 Task: Save favorite listings for townhouses in Portland, Oregon, with a minimum of 3 bedrooms and a garage.
Action: Key pressed p<Key.caps_lock>ORTLAND
Screenshot: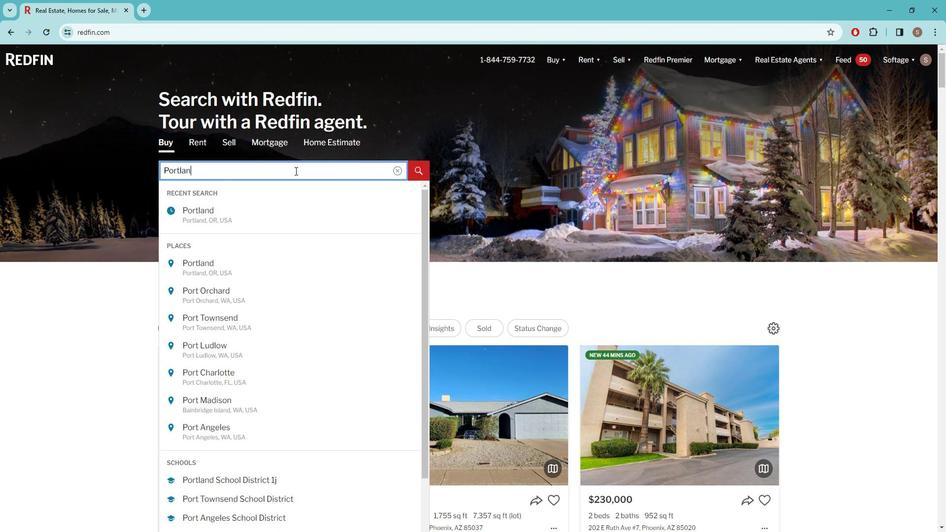 
Action: Mouse moved to (233, 217)
Screenshot: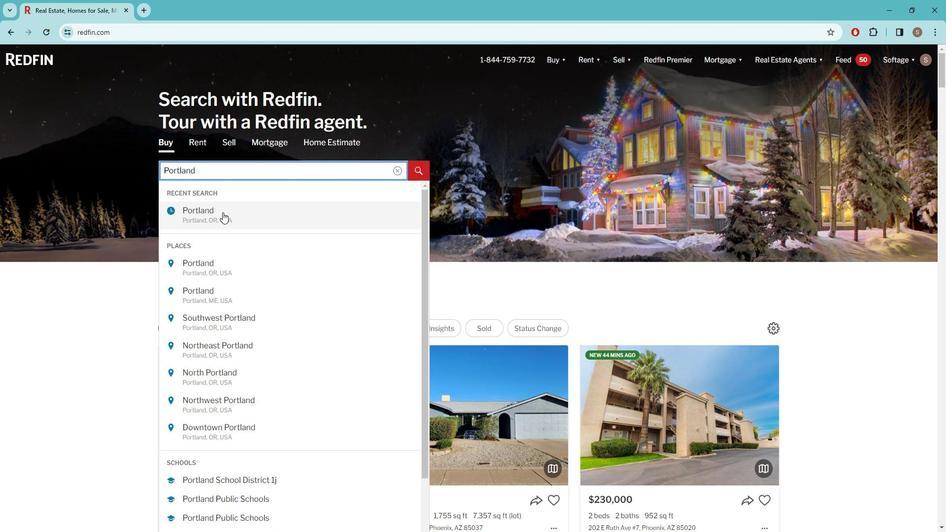 
Action: Mouse pressed left at (233, 217)
Screenshot: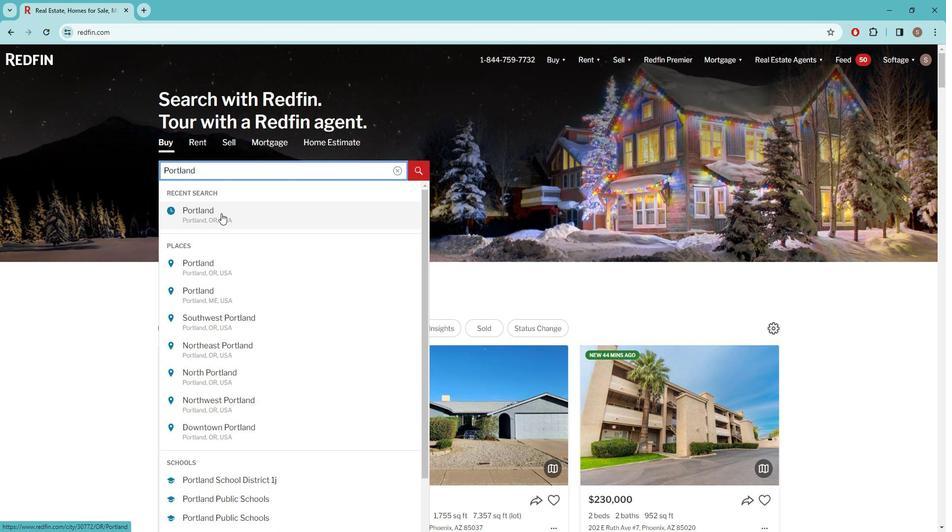 
Action: Mouse moved to (839, 130)
Screenshot: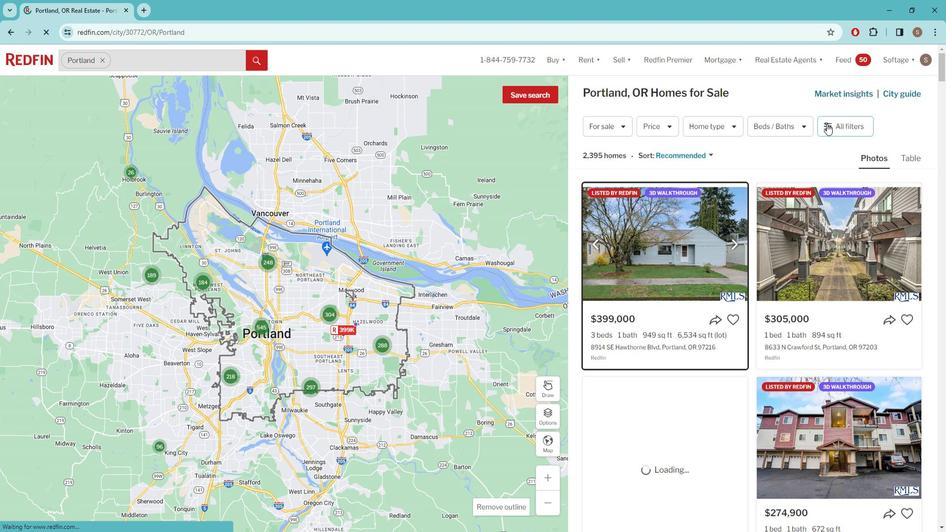 
Action: Mouse pressed left at (839, 130)
Screenshot: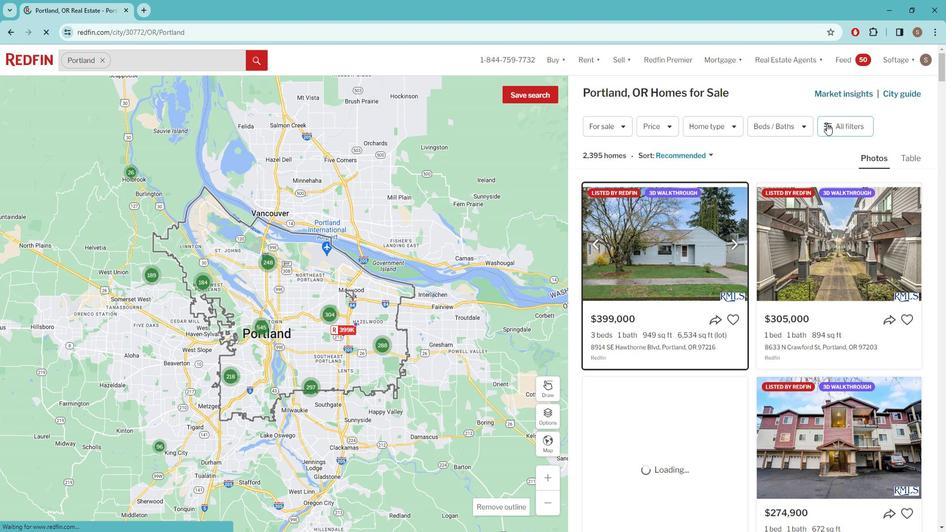 
Action: Mouse pressed left at (839, 130)
Screenshot: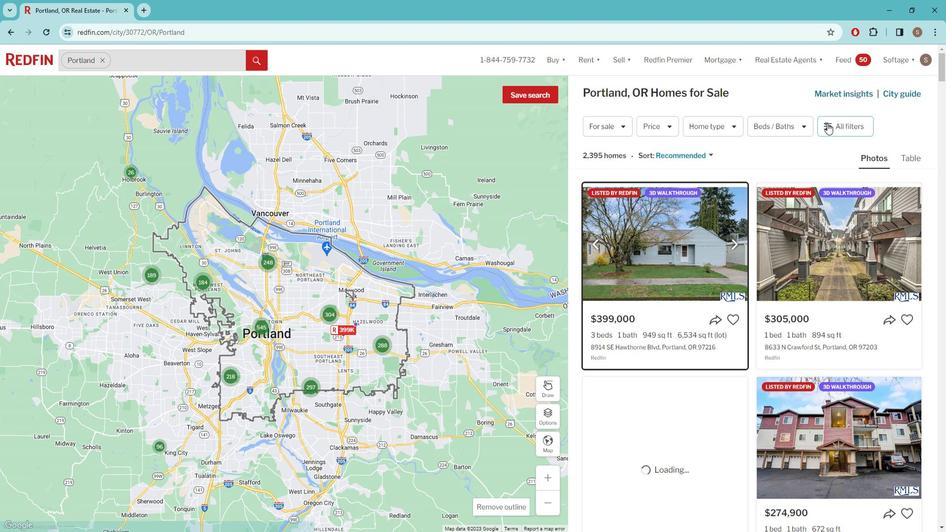 
Action: Mouse moved to (843, 131)
Screenshot: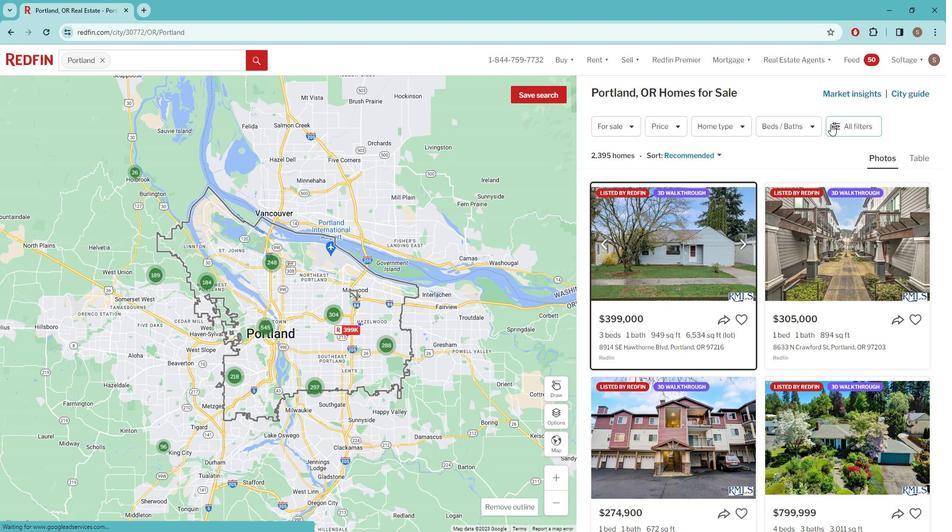 
Action: Mouse pressed left at (843, 131)
Screenshot: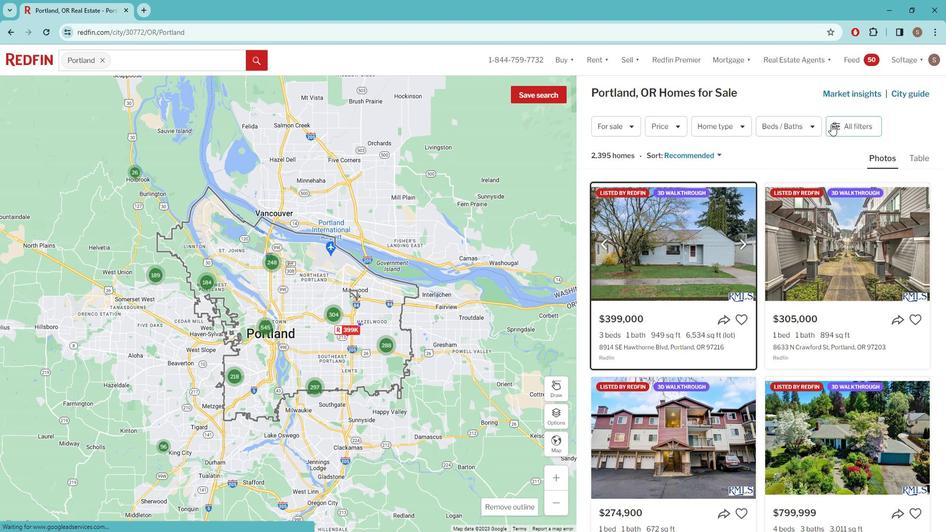 
Action: Mouse moved to (849, 134)
Screenshot: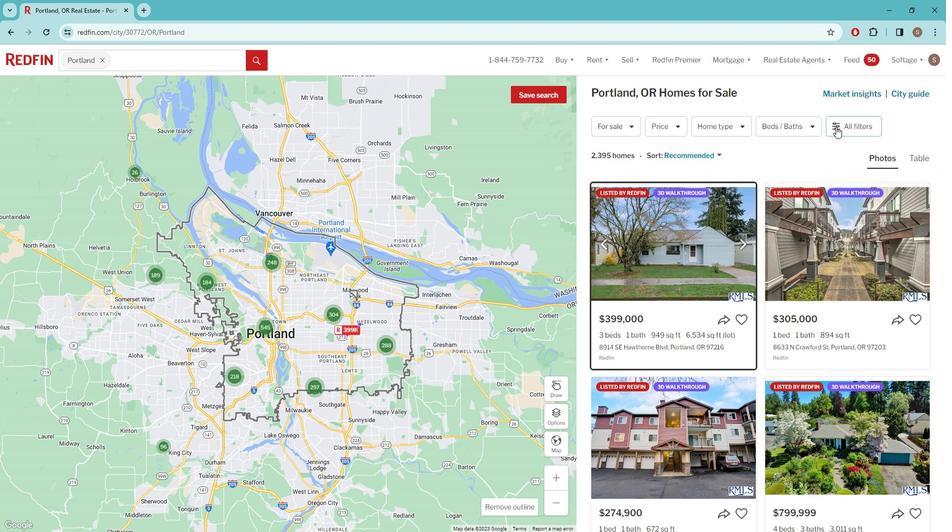 
Action: Mouse pressed left at (849, 134)
Screenshot: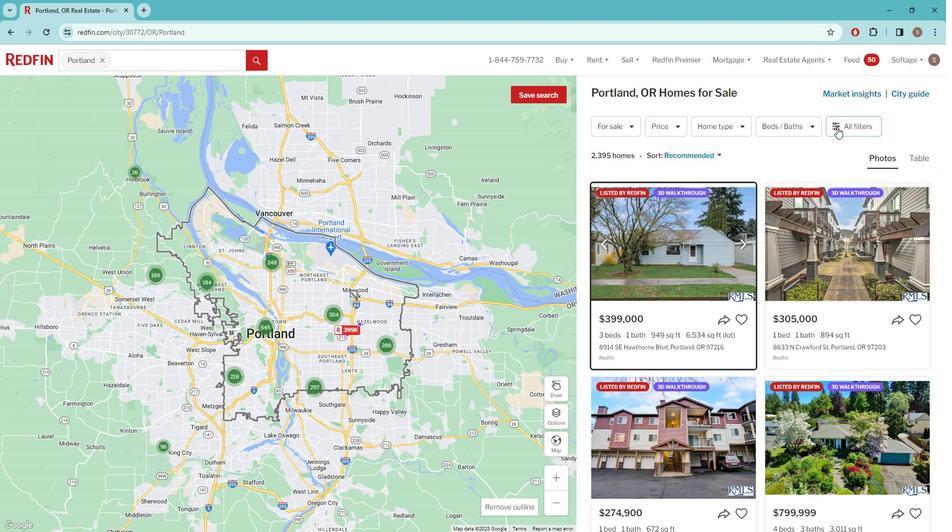 
Action: Mouse moved to (813, 176)
Screenshot: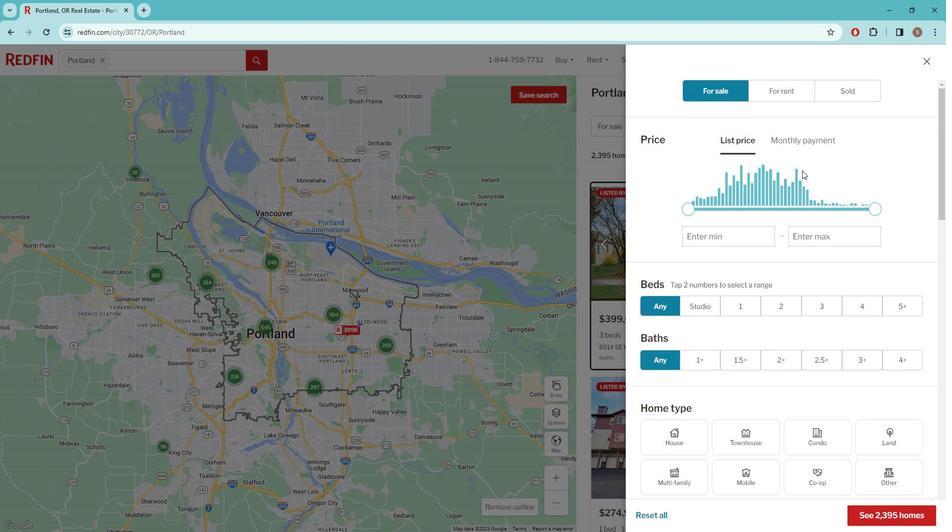 
Action: Mouse scrolled (813, 175) with delta (0, 0)
Screenshot: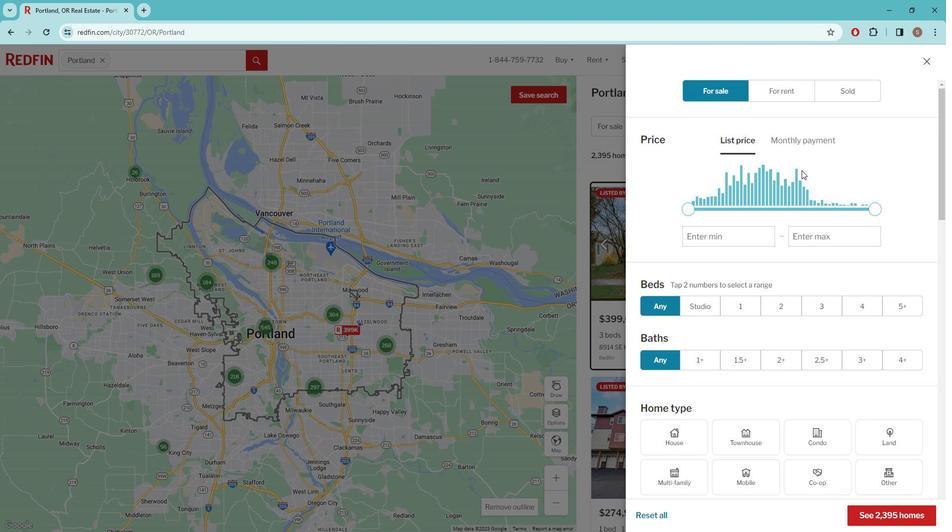 
Action: Mouse moved to (834, 253)
Screenshot: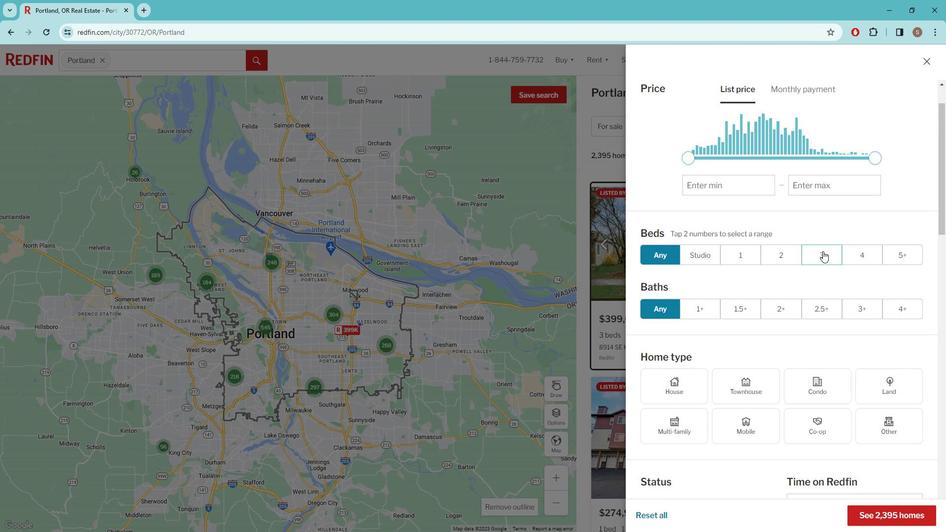 
Action: Mouse pressed left at (834, 253)
Screenshot: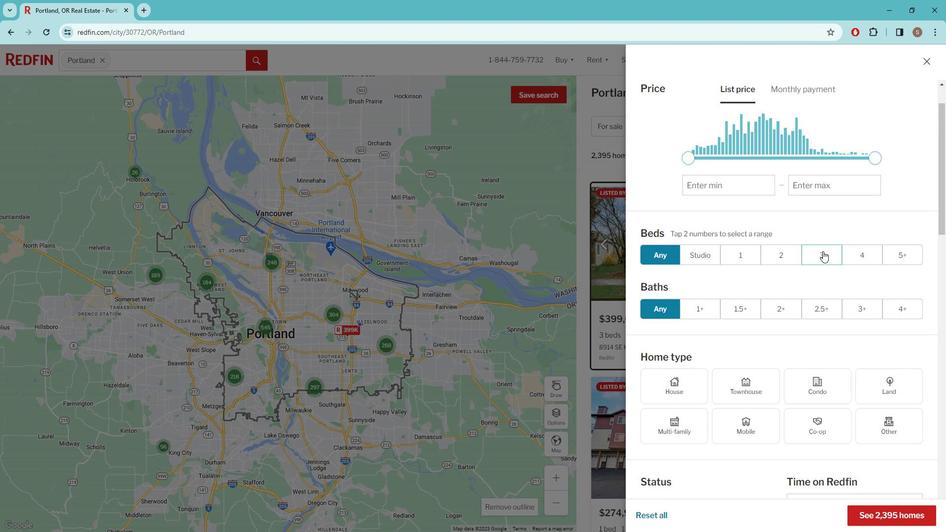 
Action: Mouse pressed left at (834, 253)
Screenshot: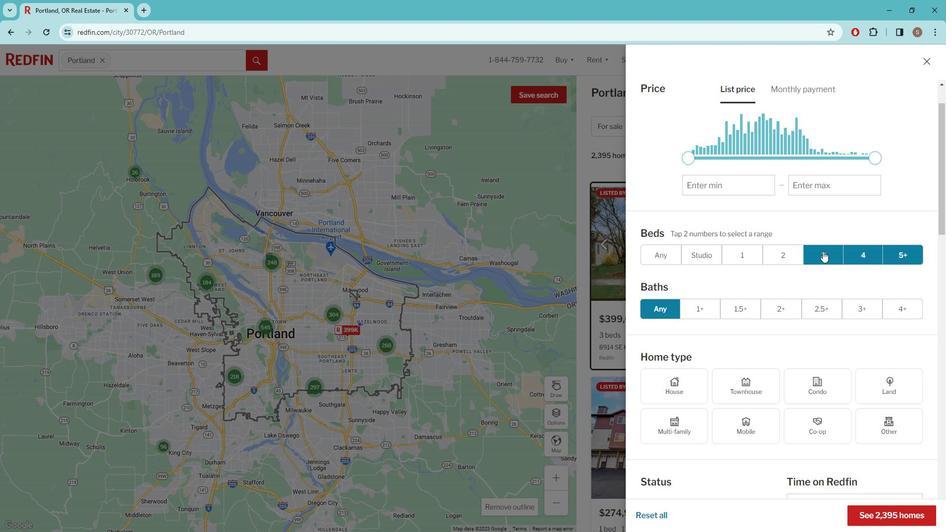 
Action: Mouse scrolled (834, 253) with delta (0, 0)
Screenshot: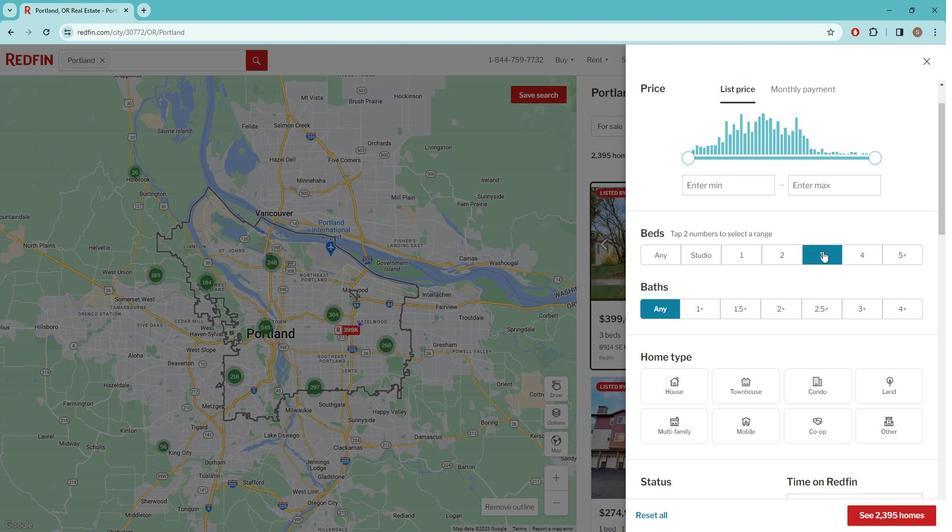 
Action: Mouse moved to (745, 327)
Screenshot: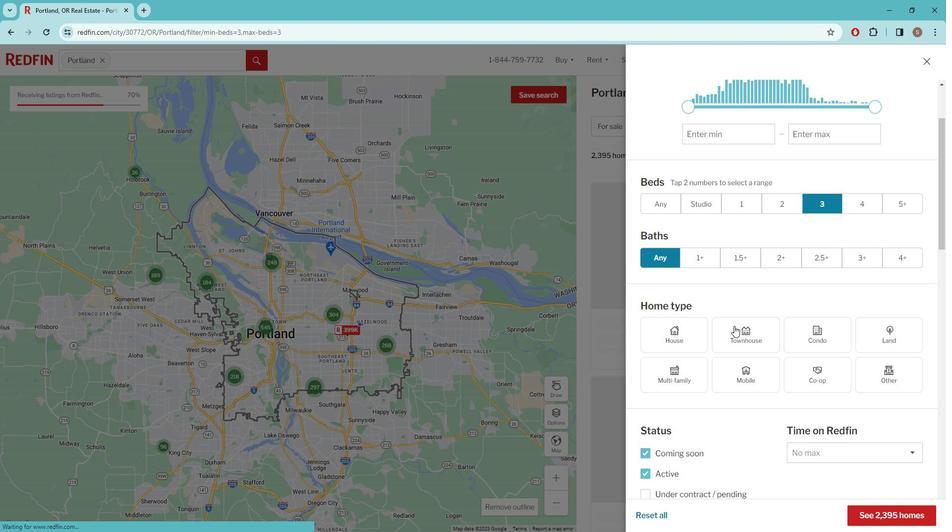 
Action: Mouse pressed left at (745, 327)
Screenshot: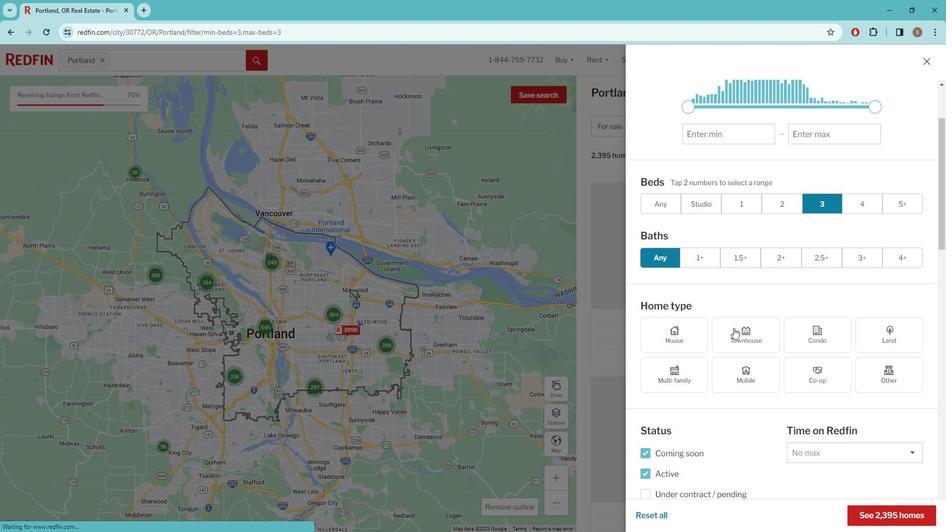 
Action: Mouse moved to (745, 325)
Screenshot: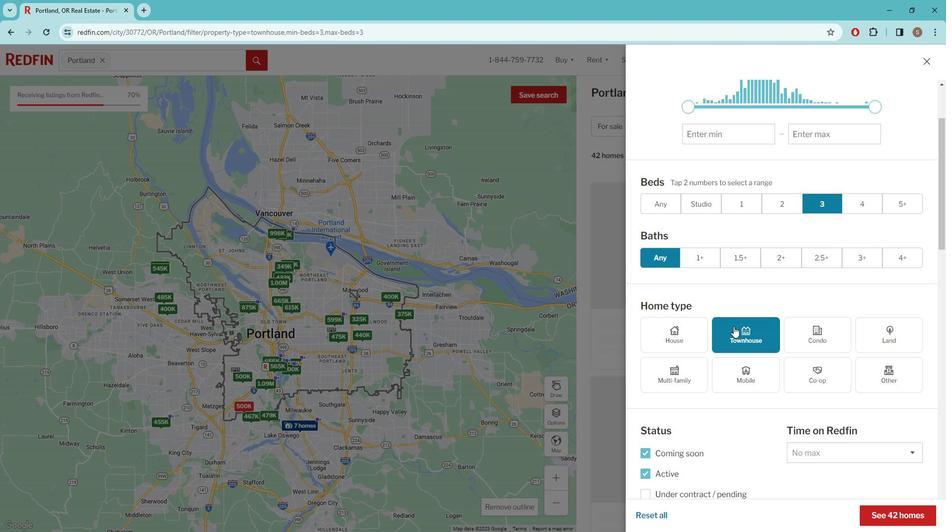 
Action: Mouse scrolled (745, 325) with delta (0, 0)
Screenshot: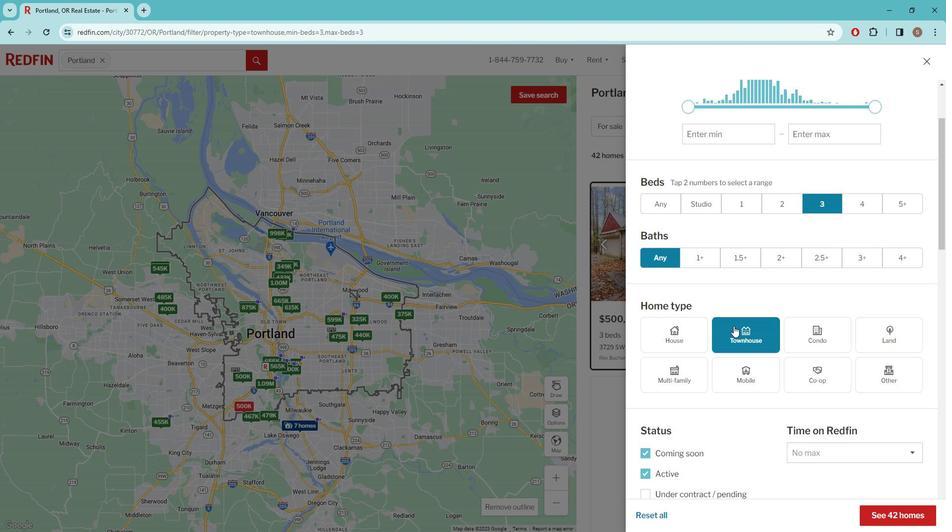 
Action: Mouse moved to (745, 316)
Screenshot: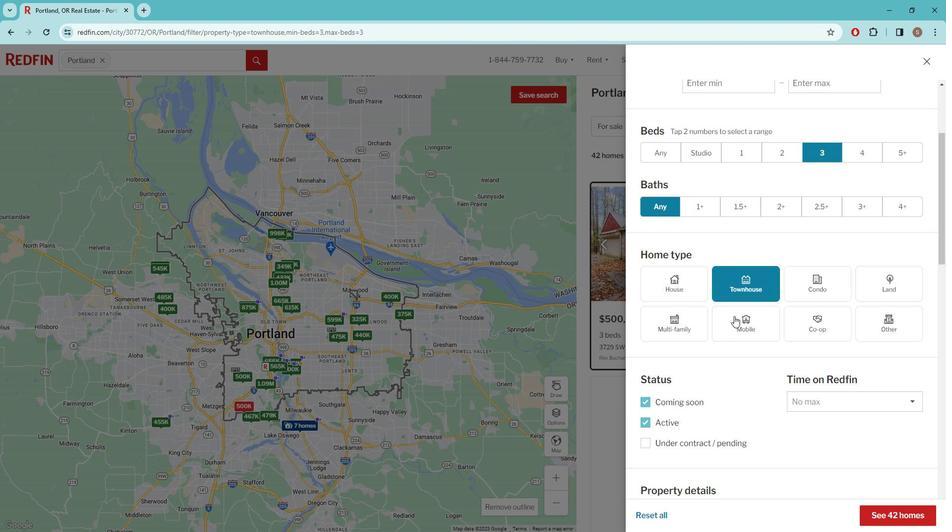 
Action: Mouse scrolled (745, 315) with delta (0, 0)
Screenshot: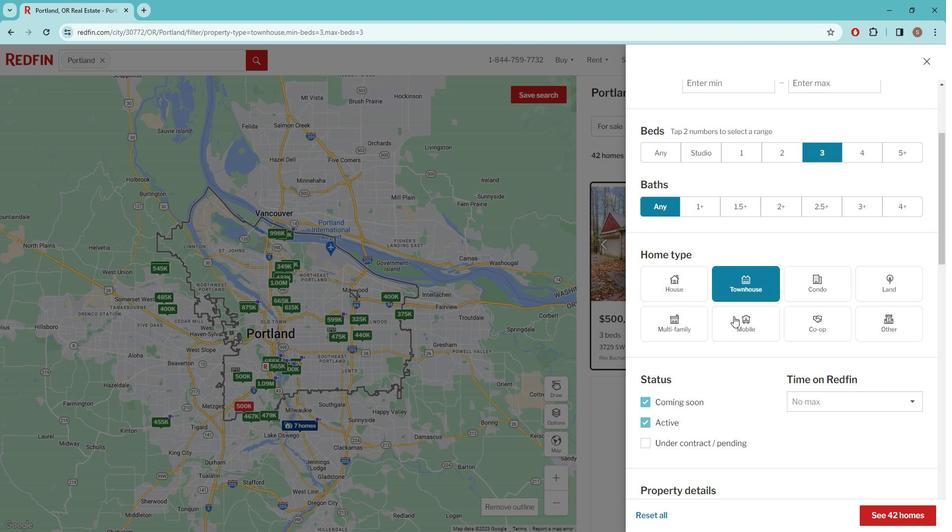
Action: Mouse moved to (744, 315)
Screenshot: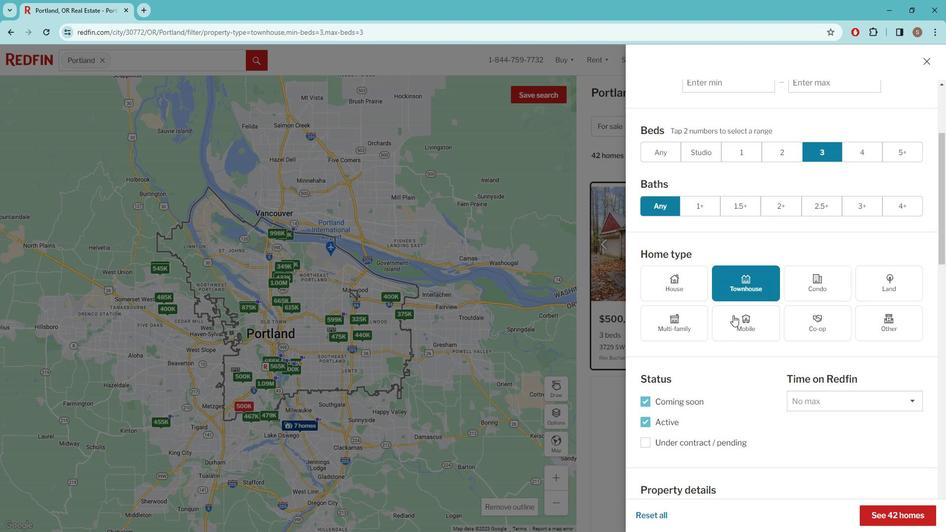 
Action: Mouse scrolled (744, 314) with delta (0, 0)
Screenshot: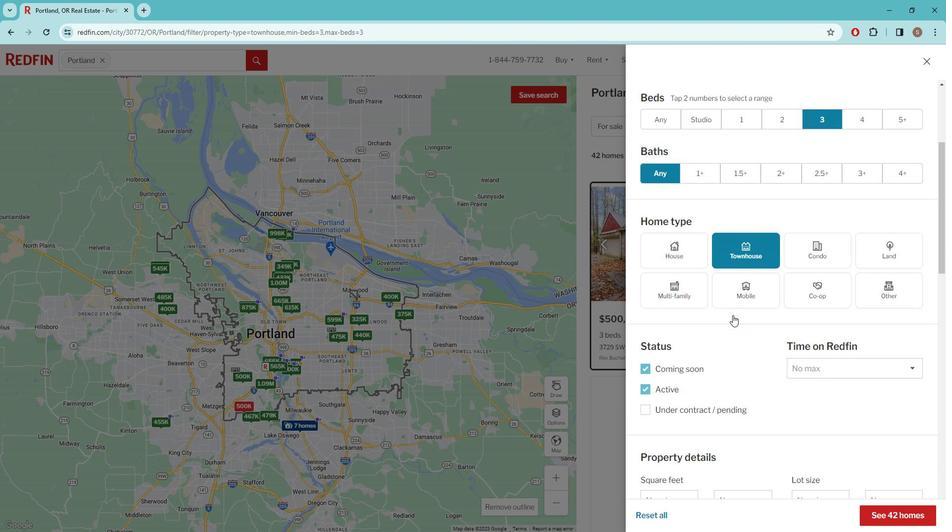 
Action: Mouse moved to (738, 312)
Screenshot: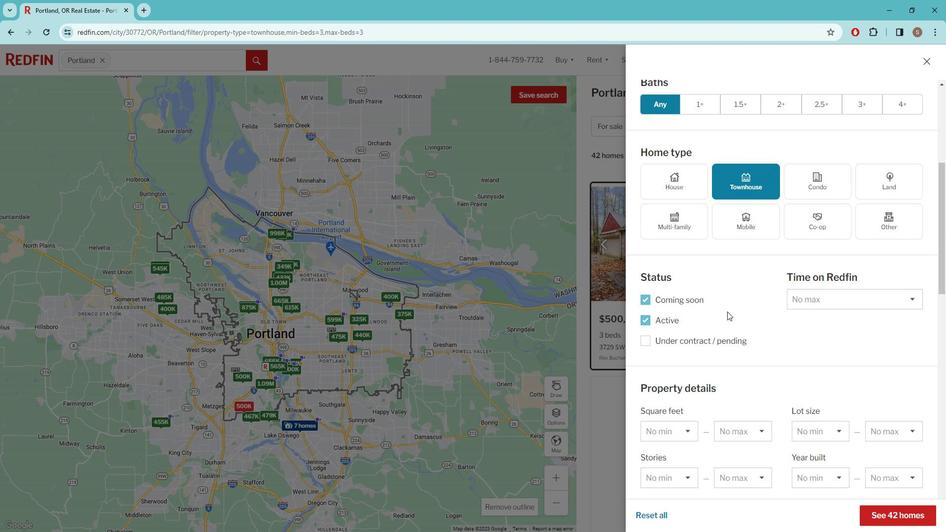 
Action: Mouse scrolled (738, 311) with delta (0, 0)
Screenshot: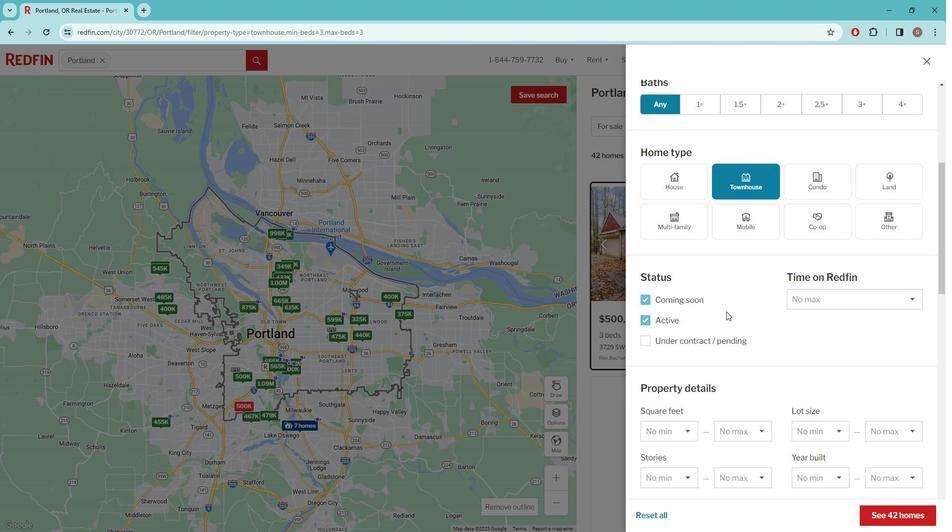 
Action: Mouse moved to (732, 311)
Screenshot: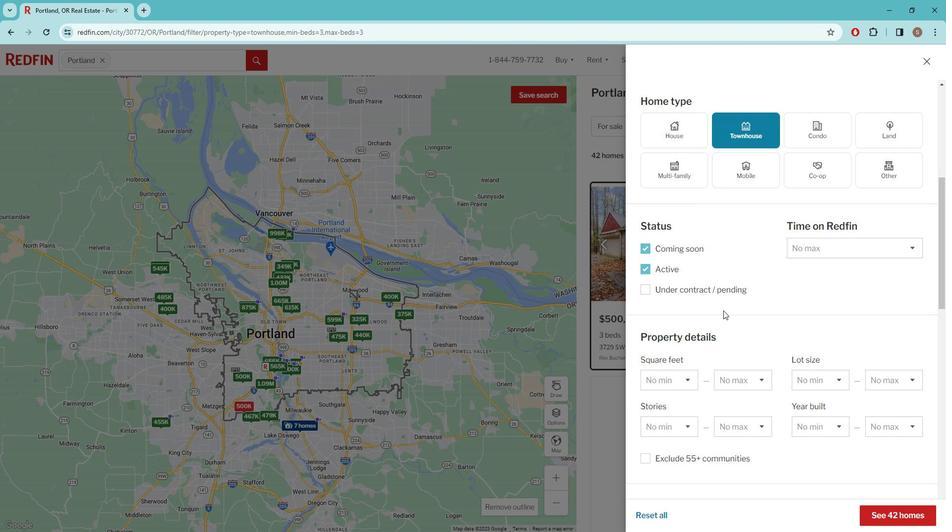 
Action: Mouse scrolled (732, 310) with delta (0, 0)
Screenshot: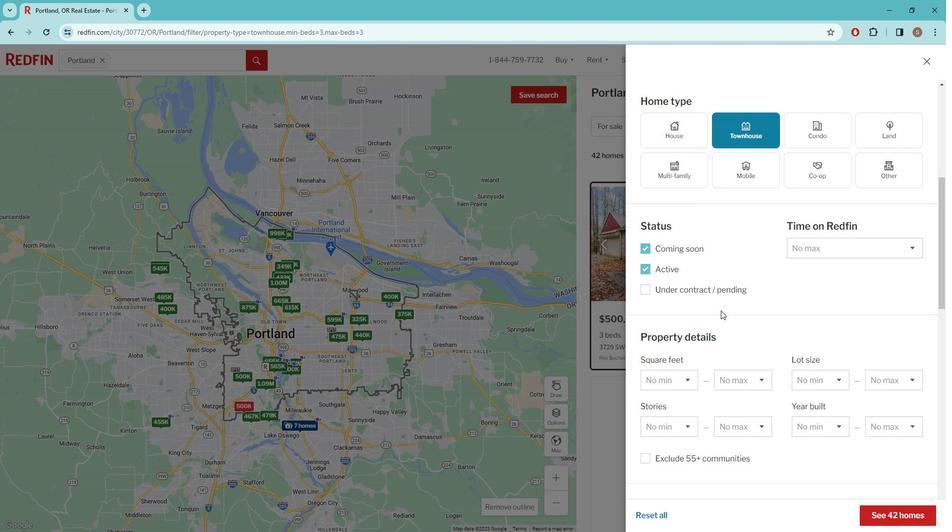 
Action: Mouse moved to (730, 311)
Screenshot: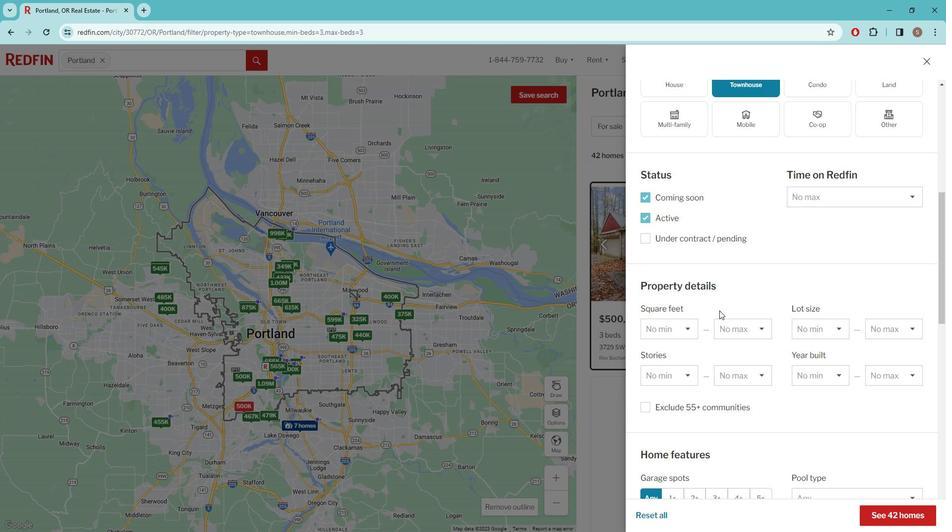 
Action: Mouse scrolled (730, 311) with delta (0, 0)
Screenshot: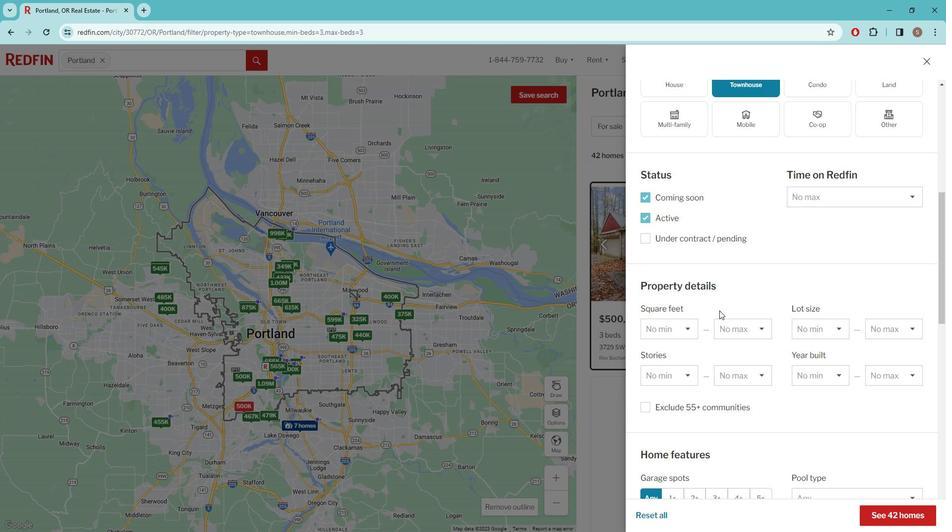 
Action: Mouse moved to (723, 313)
Screenshot: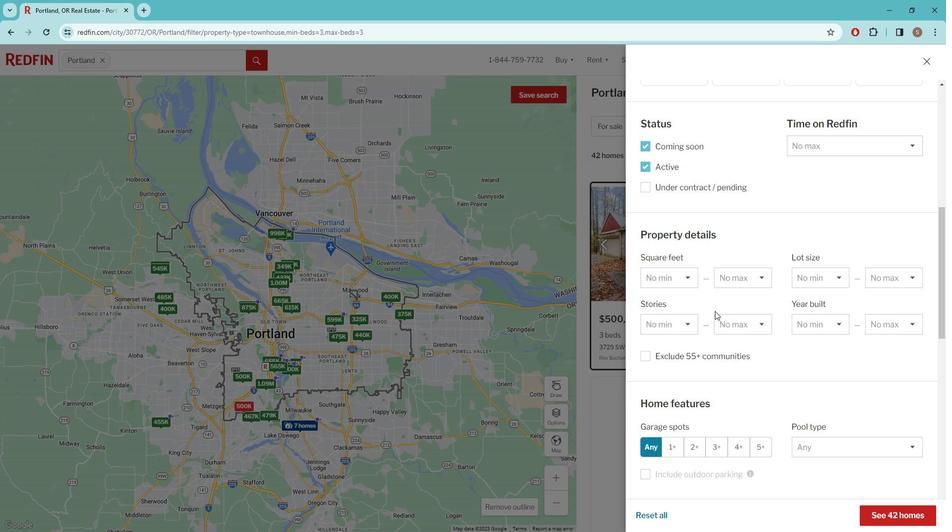 
Action: Mouse scrolled (723, 312) with delta (0, 0)
Screenshot: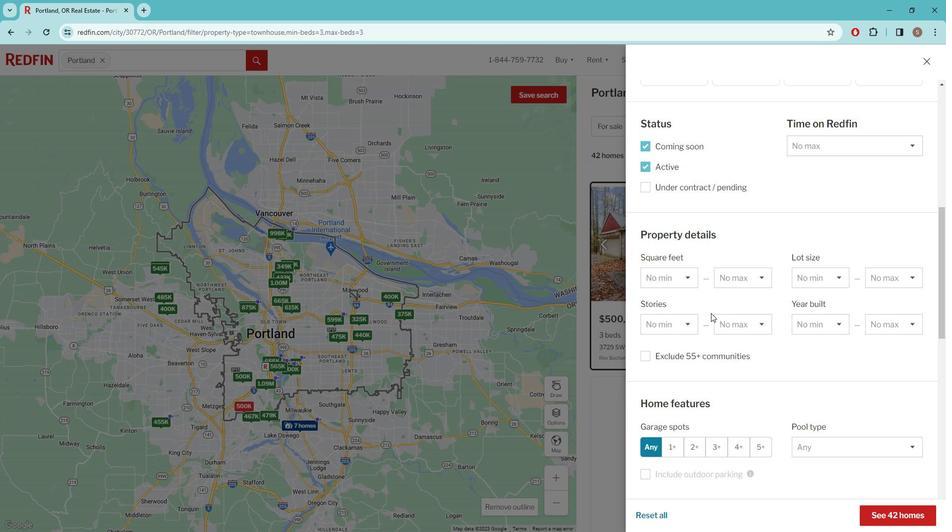 
Action: Mouse moved to (721, 313)
Screenshot: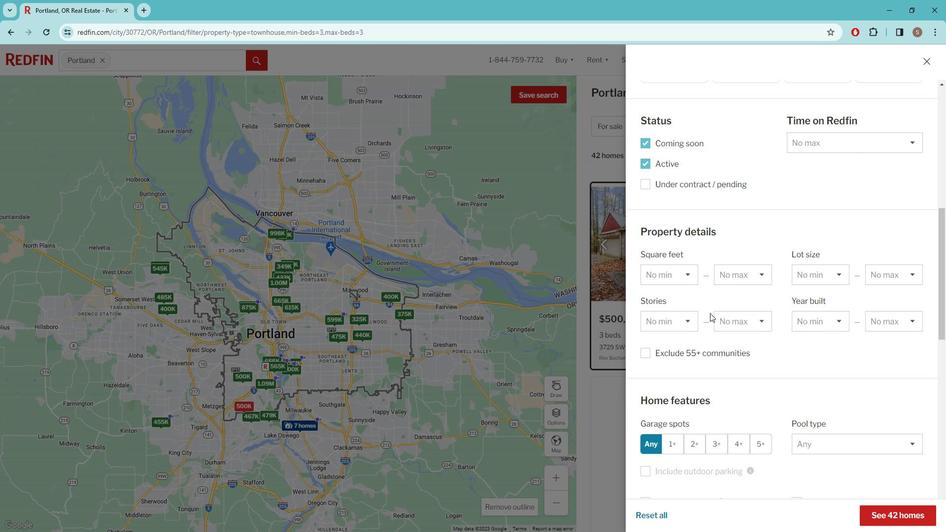 
Action: Mouse scrolled (721, 312) with delta (0, 0)
Screenshot: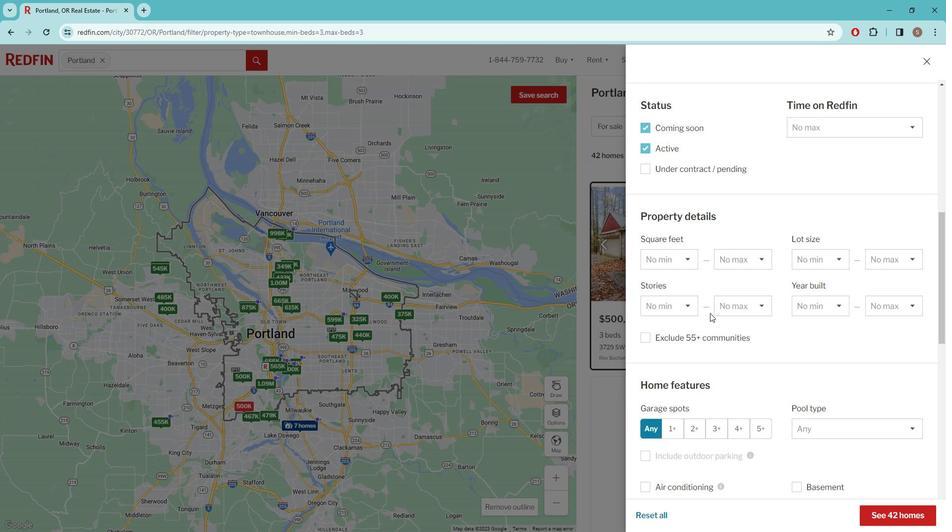
Action: Mouse moved to (682, 342)
Screenshot: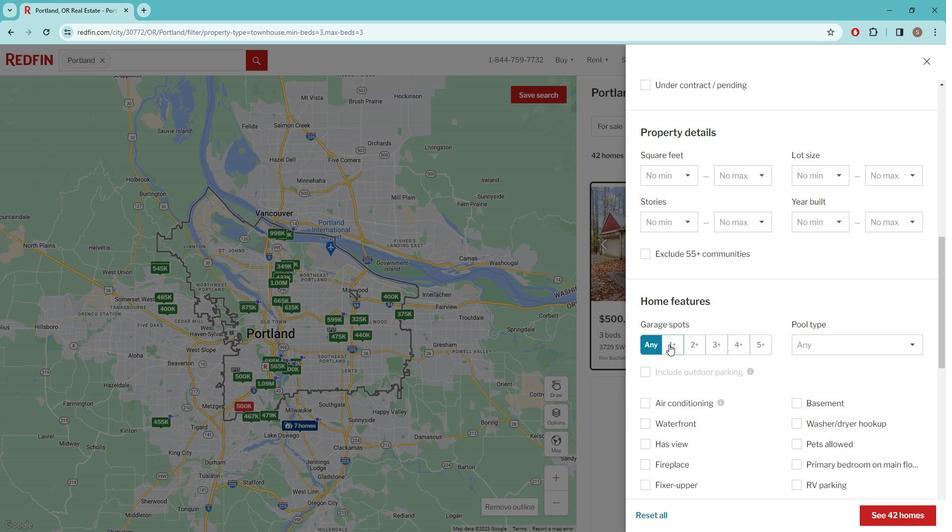 
Action: Mouse pressed left at (682, 342)
Screenshot: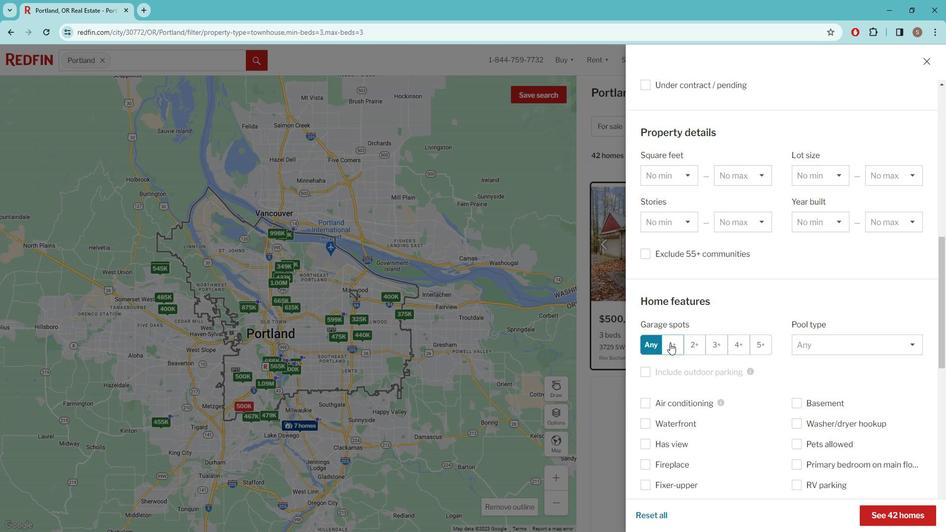 
Action: Mouse moved to (682, 342)
Screenshot: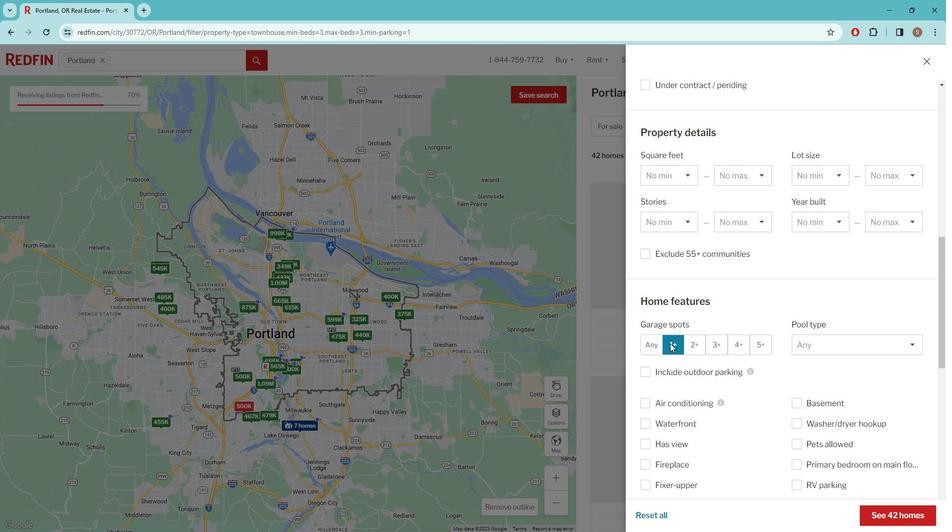 
Action: Mouse scrolled (682, 341) with delta (0, 0)
Screenshot: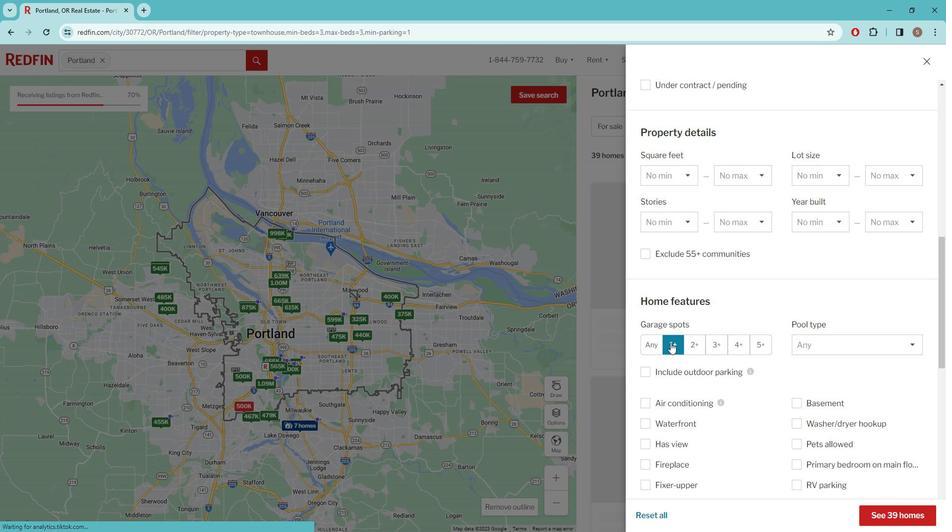 
Action: Mouse moved to (683, 340)
Screenshot: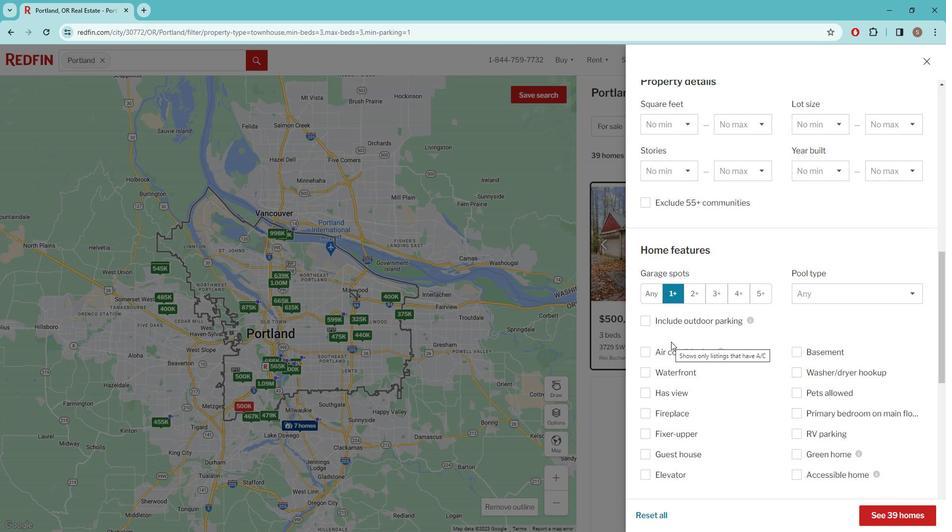 
Action: Mouse scrolled (683, 340) with delta (0, 0)
Screenshot: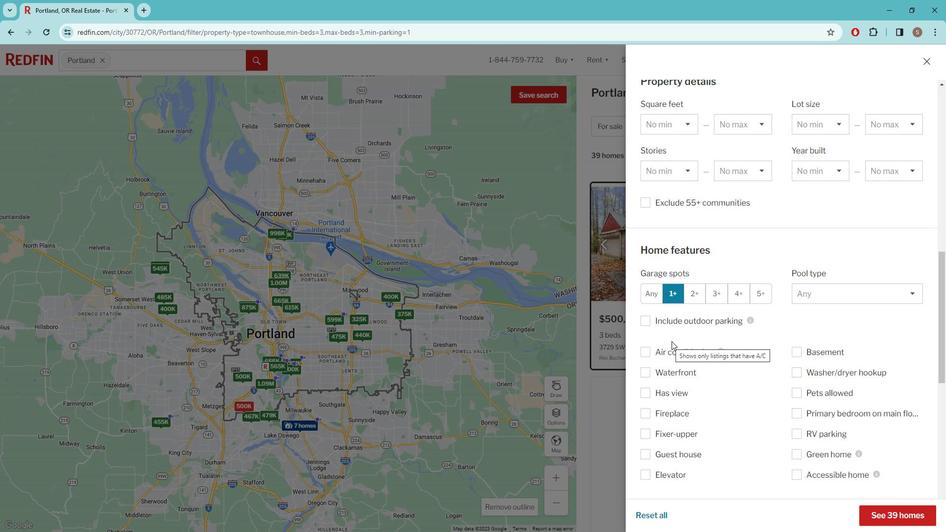 
Action: Mouse moved to (692, 336)
Screenshot: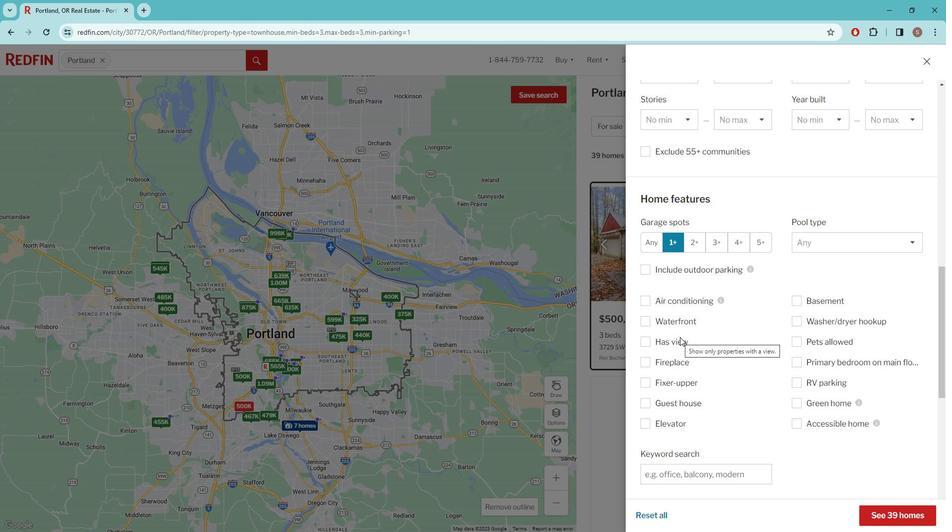 
Action: Mouse scrolled (692, 336) with delta (0, 0)
Screenshot: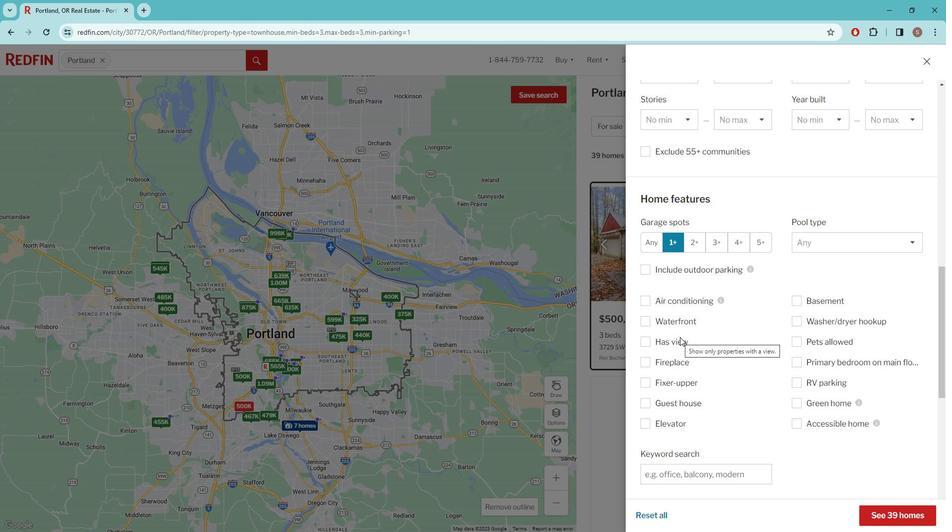 
Action: Mouse moved to (692, 337)
Screenshot: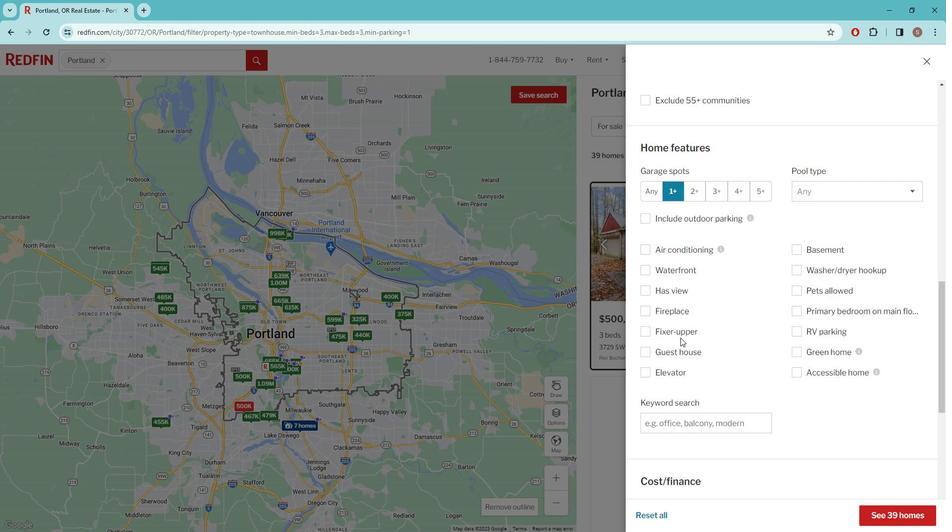 
Action: Mouse scrolled (692, 336) with delta (0, 0)
Screenshot: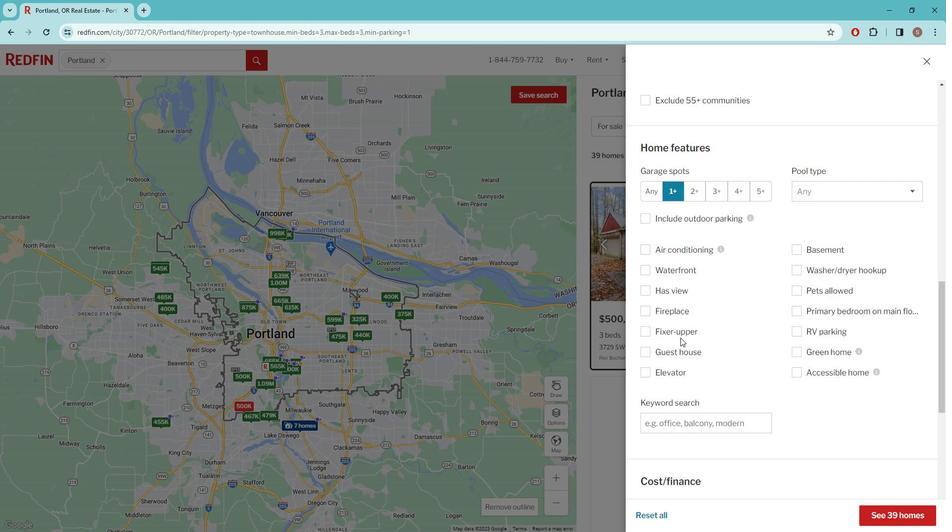 
Action: Mouse moved to (692, 366)
Screenshot: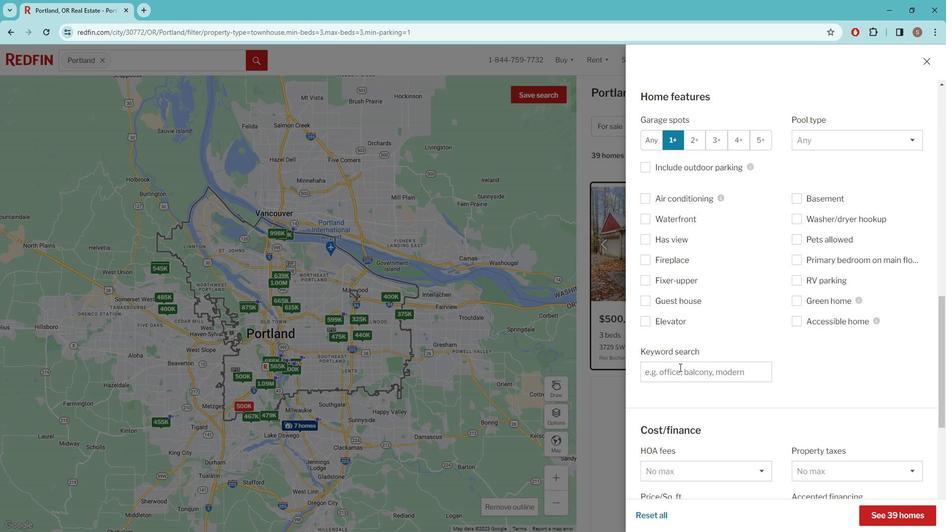 
Action: Mouse scrolled (692, 366) with delta (0, 0)
Screenshot: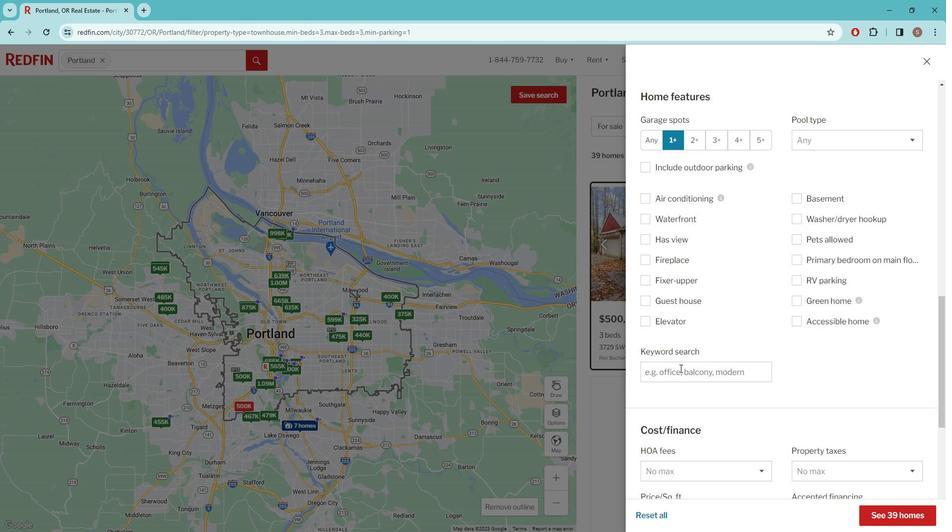 
Action: Mouse scrolled (692, 366) with delta (0, 0)
Screenshot: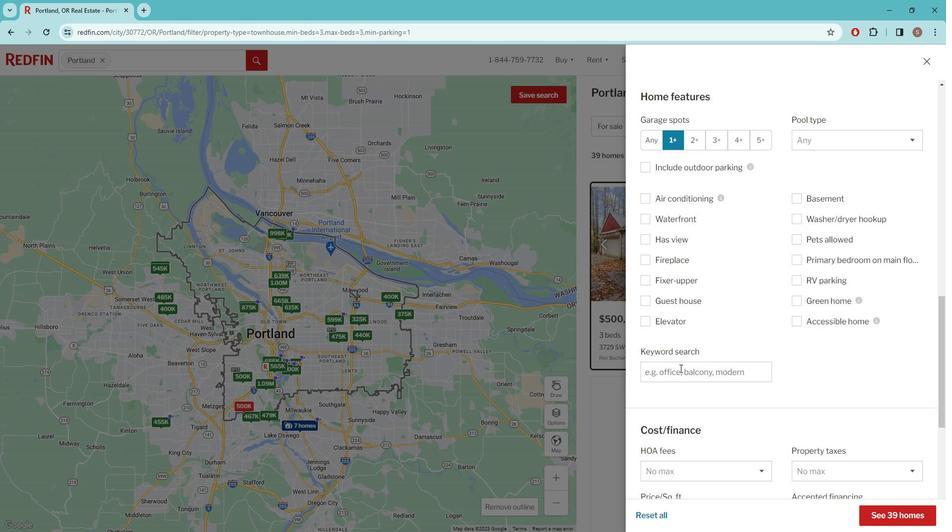 
Action: Mouse moved to (692, 366)
Screenshot: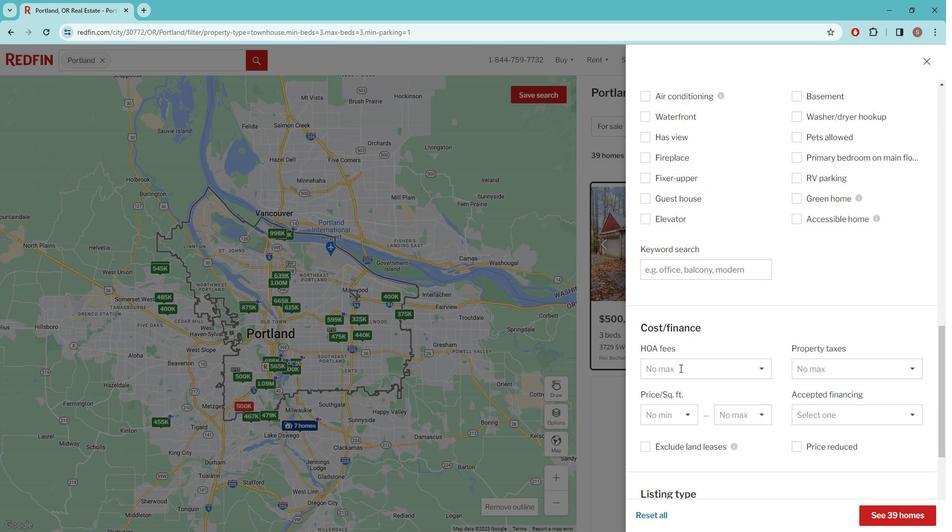 
Action: Mouse scrolled (692, 366) with delta (0, 0)
Screenshot: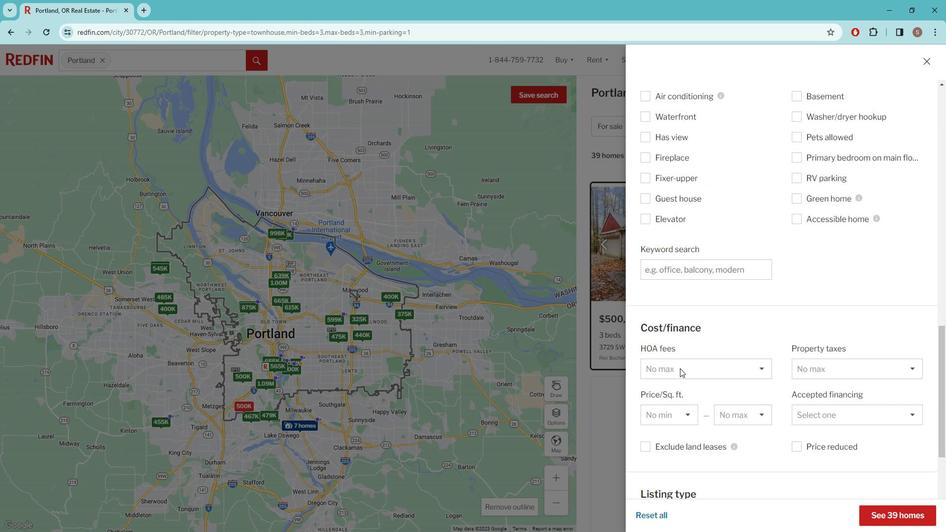 
Action: Mouse scrolled (692, 366) with delta (0, 0)
Screenshot: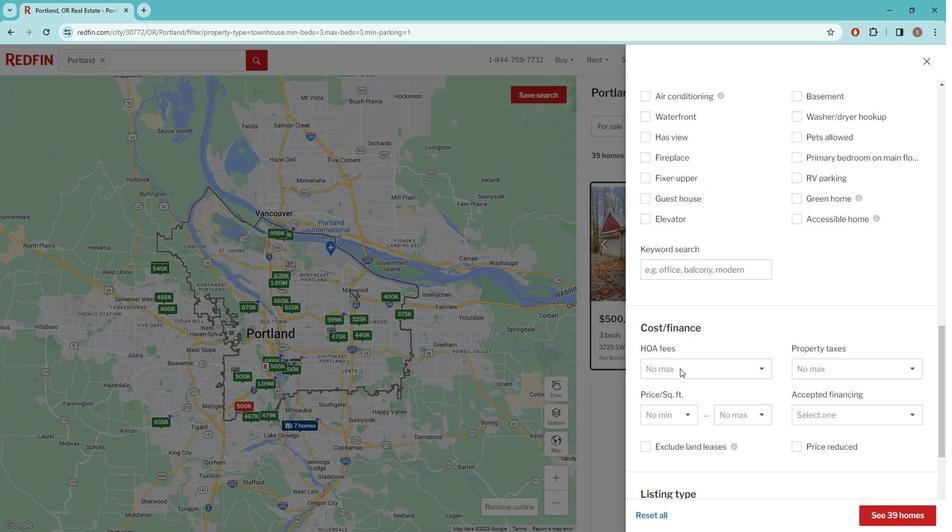 
Action: Mouse moved to (692, 366)
Screenshot: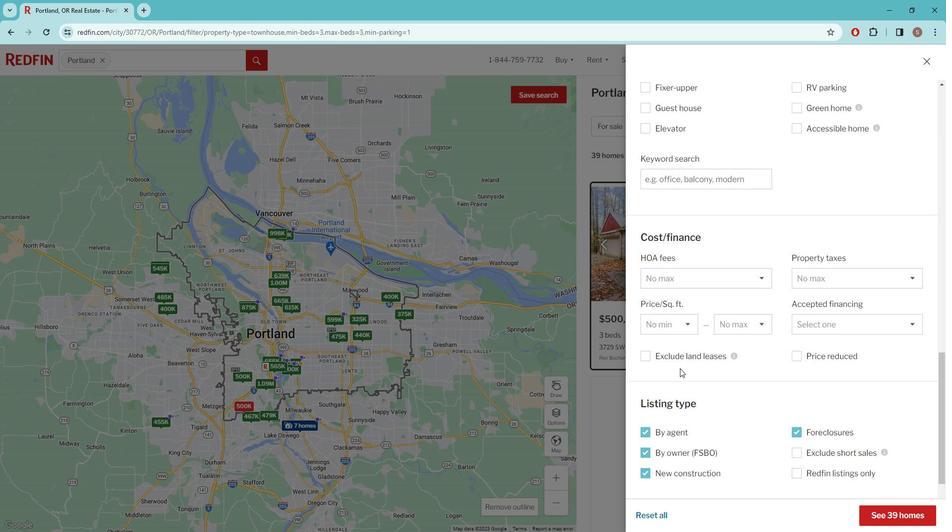 
Action: Mouse scrolled (692, 365) with delta (0, 0)
Screenshot: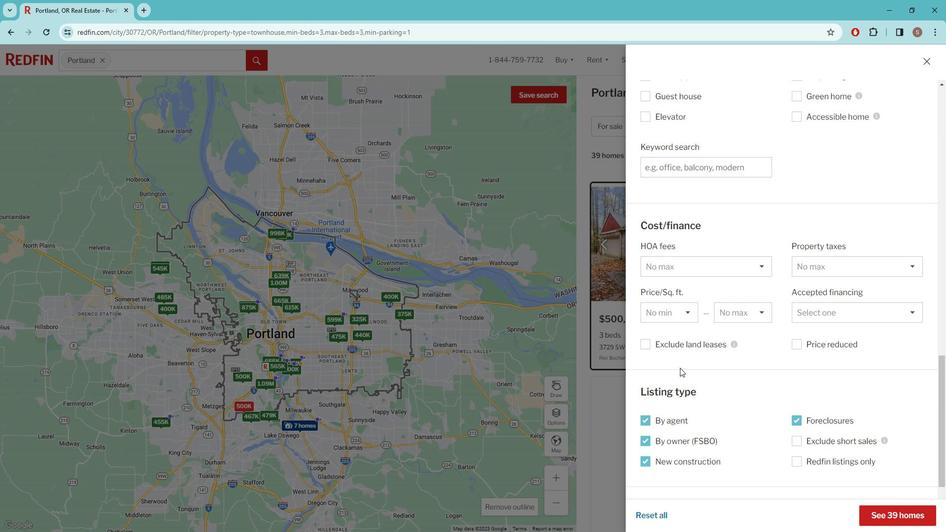 
Action: Mouse moved to (709, 359)
Screenshot: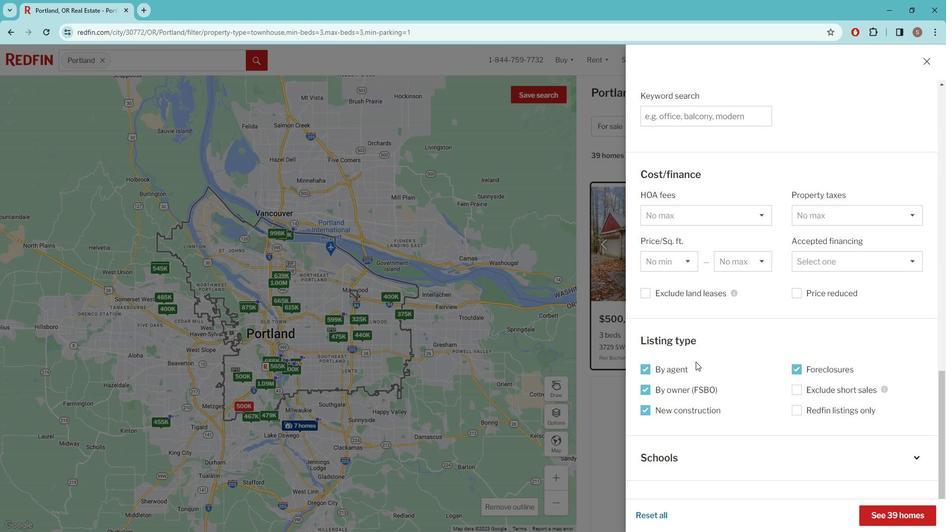 
Action: Mouse scrolled (709, 359) with delta (0, 0)
Screenshot: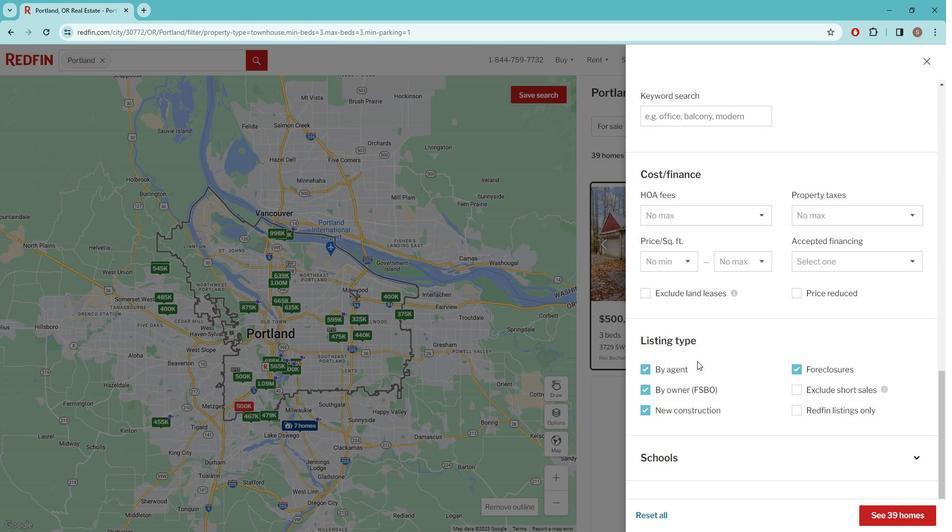 
Action: Mouse moved to (709, 359)
Screenshot: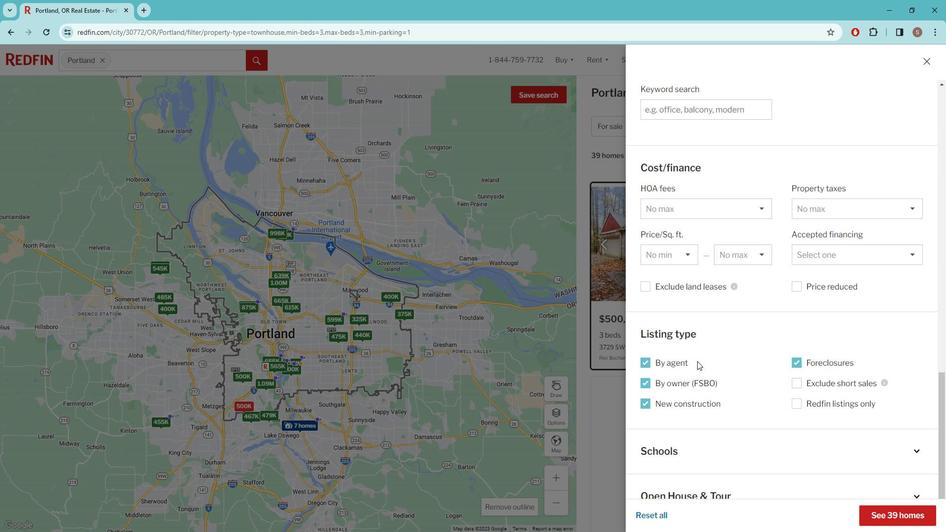 
Action: Mouse scrolled (709, 359) with delta (0, 0)
Screenshot: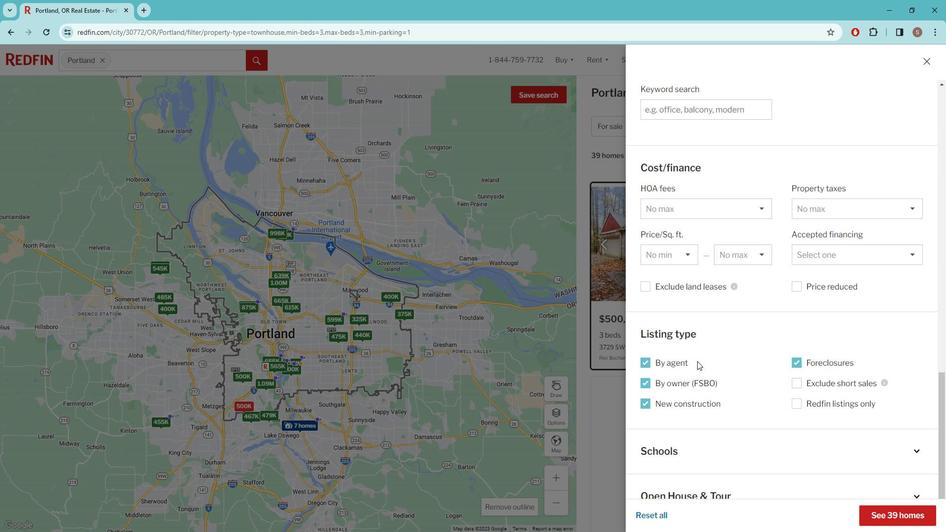 
Action: Mouse moved to (710, 359)
Screenshot: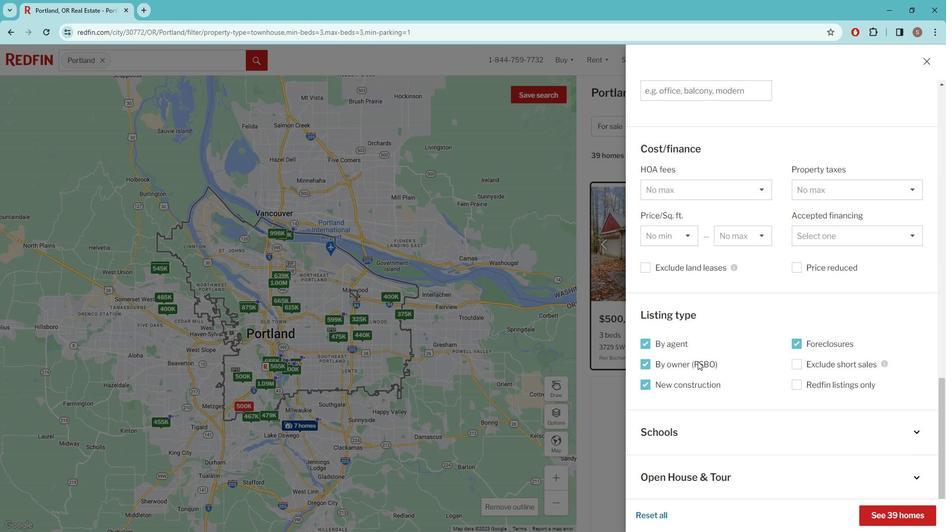 
Action: Mouse scrolled (710, 359) with delta (0, 0)
Screenshot: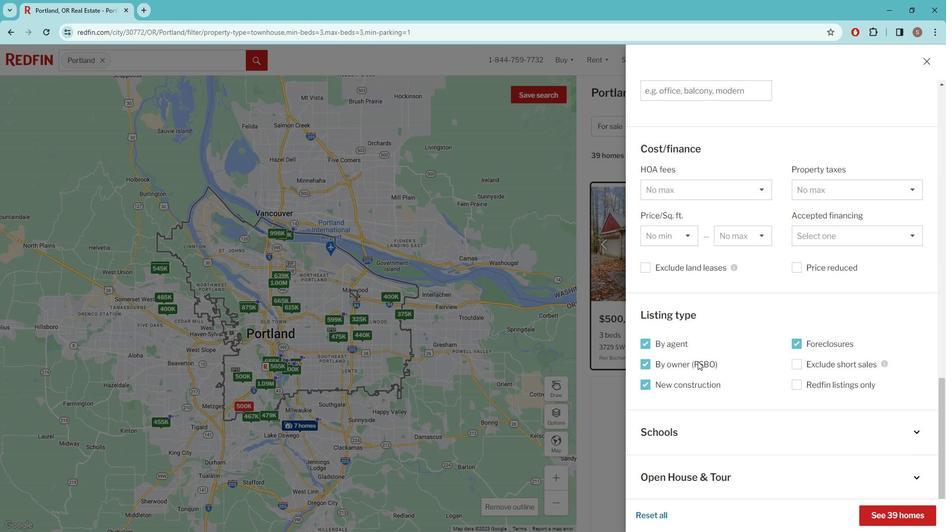 
Action: Mouse moved to (711, 359)
Screenshot: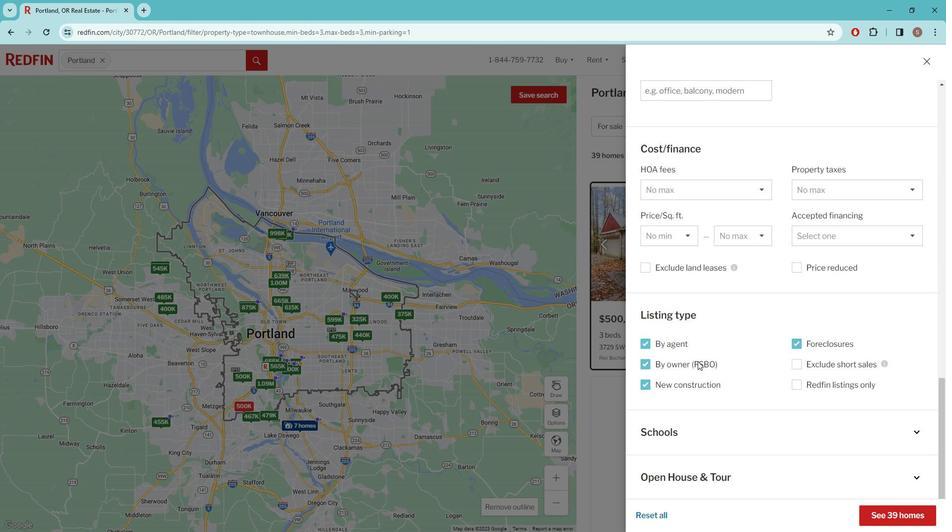 
Action: Mouse scrolled (711, 359) with delta (0, 0)
Screenshot: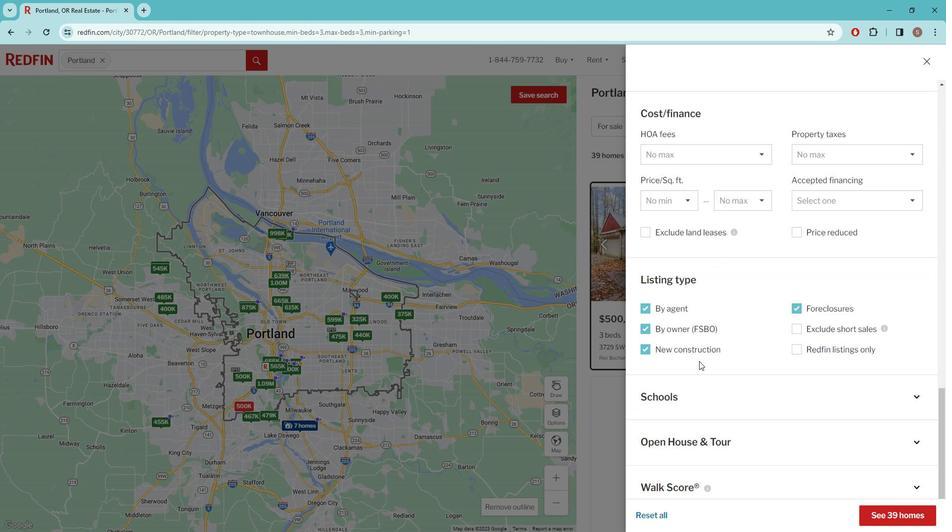 
Action: Mouse moved to (720, 357)
Screenshot: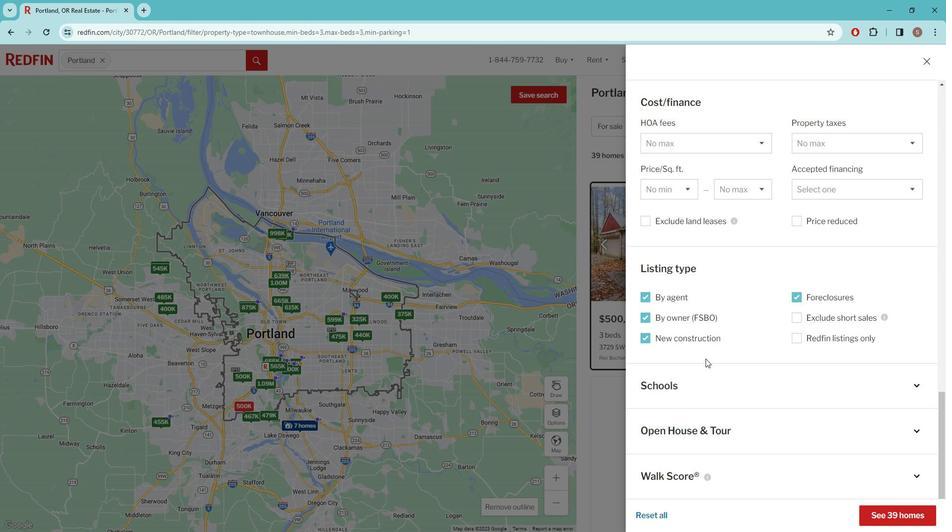 
Action: Mouse scrolled (720, 357) with delta (0, 0)
Screenshot: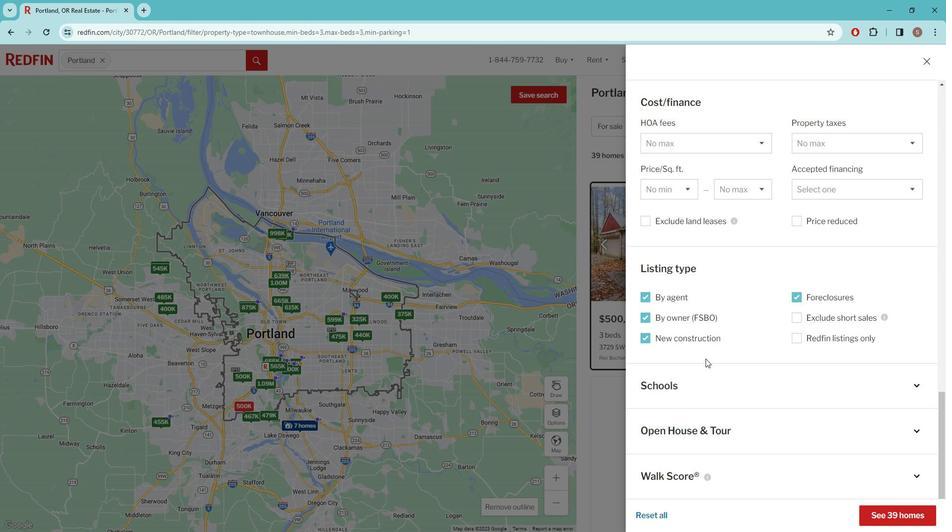 
Action: Mouse moved to (730, 363)
Screenshot: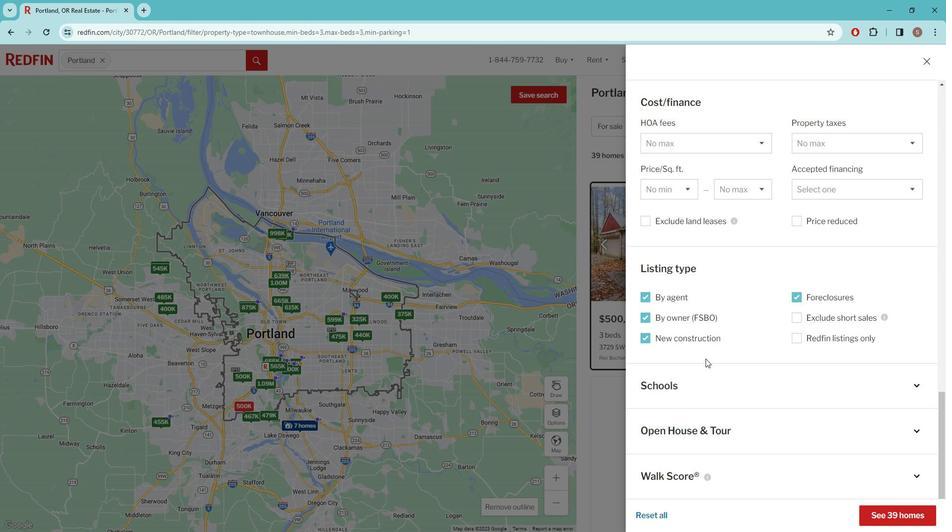 
Action: Mouse scrolled (730, 363) with delta (0, 0)
Screenshot: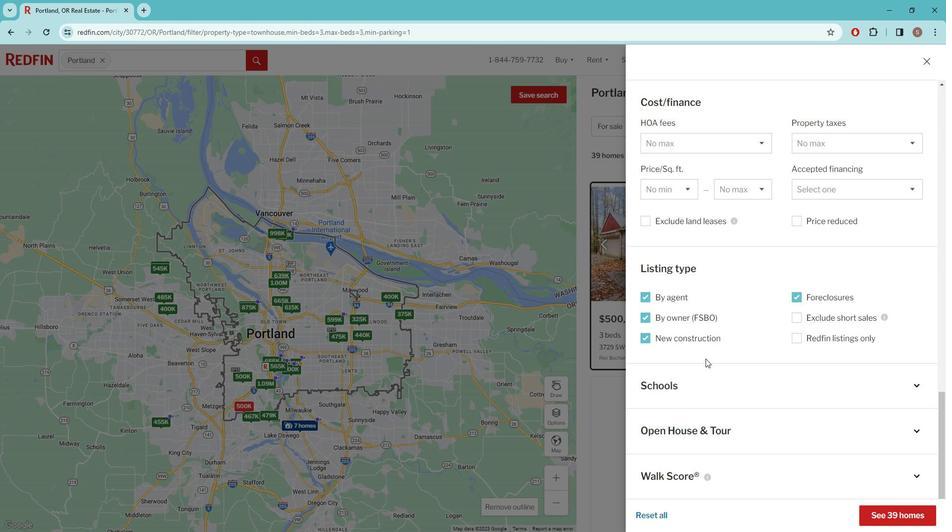 
Action: Mouse moved to (740, 369)
Screenshot: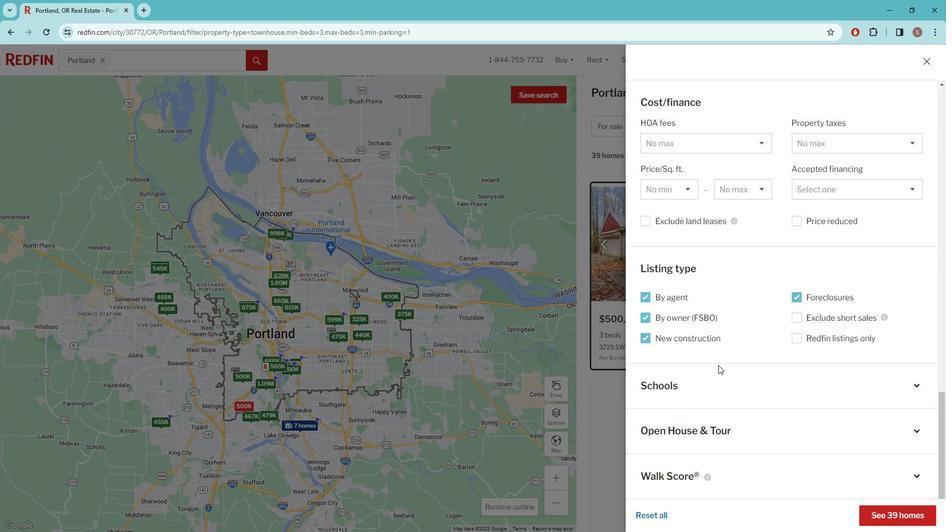
Action: Mouse scrolled (740, 368) with delta (0, 0)
Screenshot: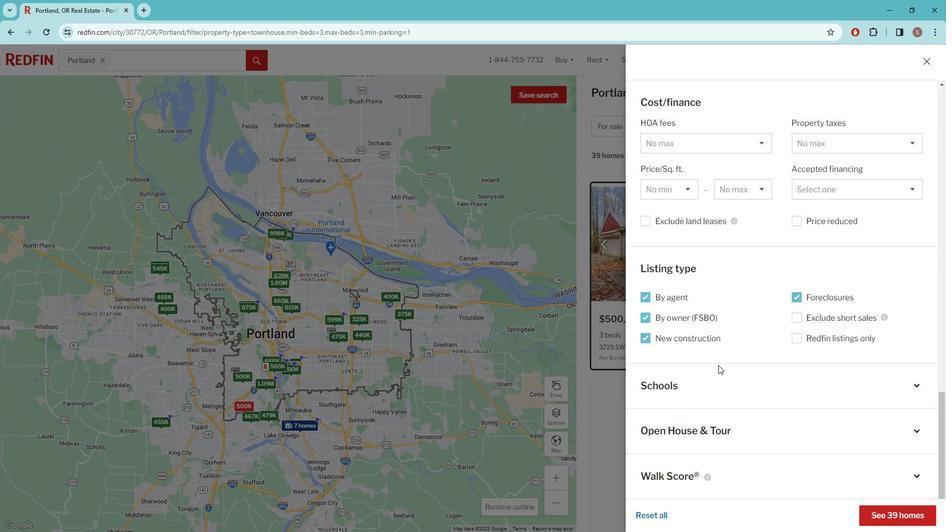 
Action: Mouse moved to (895, 505)
Screenshot: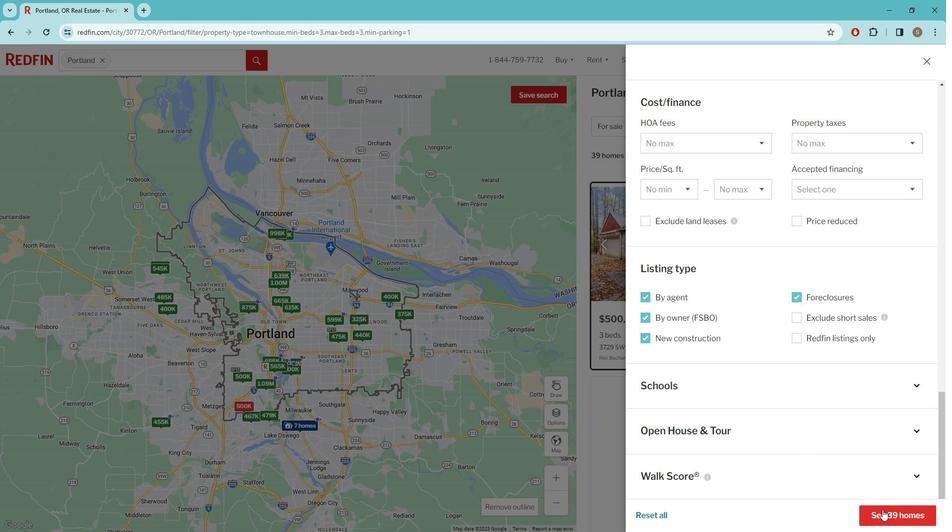 
Action: Mouse pressed left at (895, 505)
Screenshot: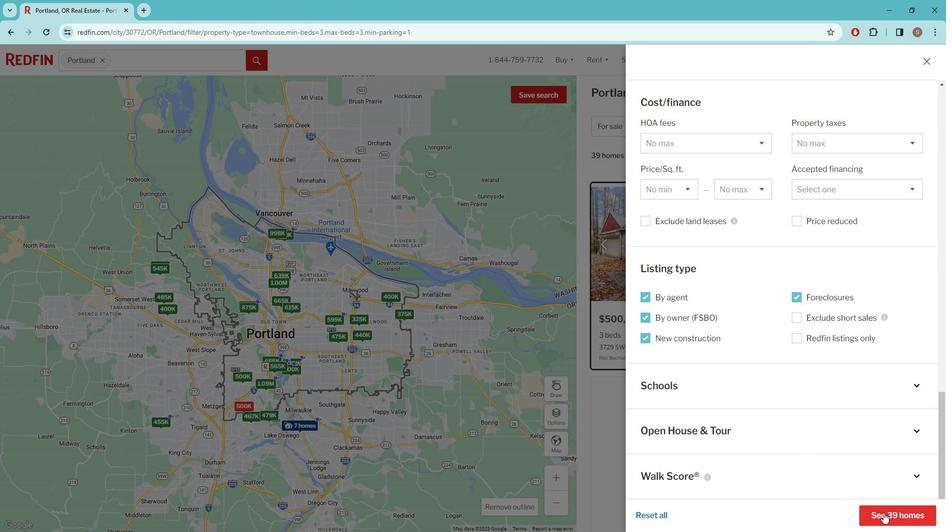 
Action: Mouse moved to (744, 316)
Screenshot: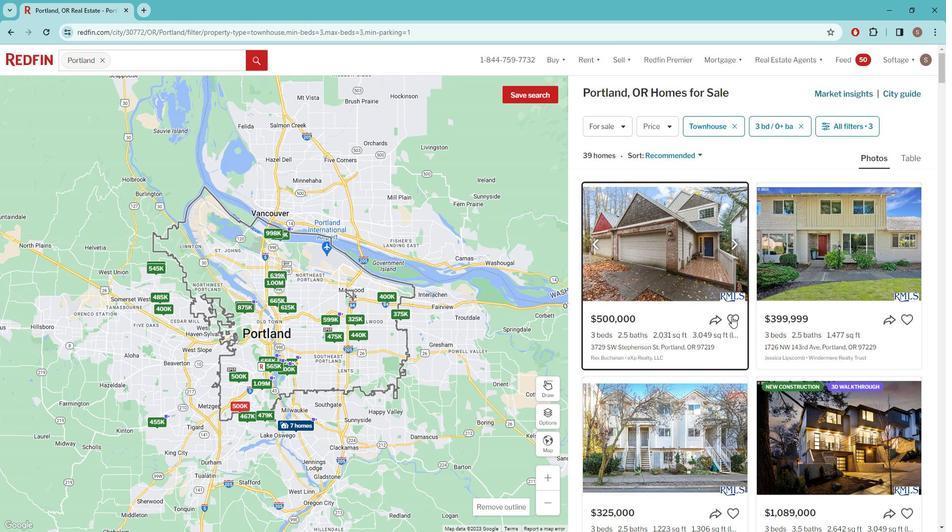
Action: Mouse pressed left at (744, 316)
Screenshot: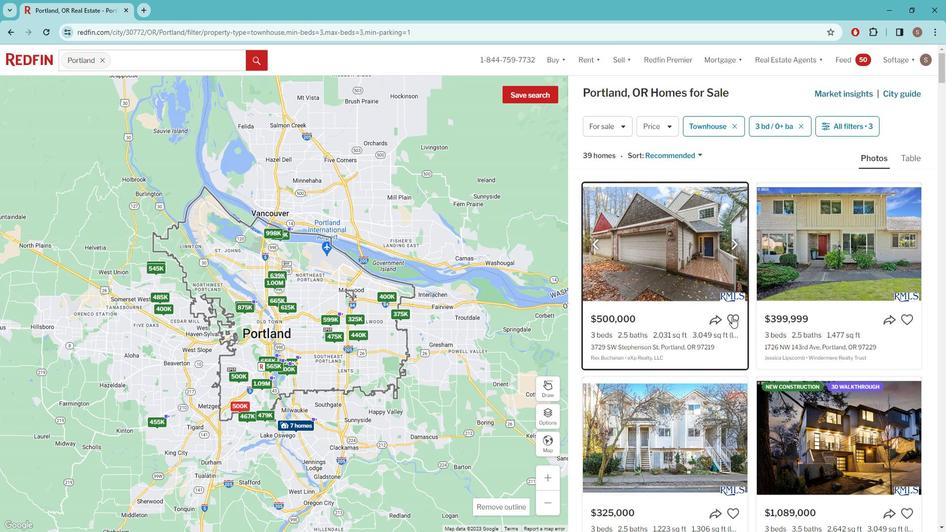 
Action: Mouse moved to (705, 323)
Screenshot: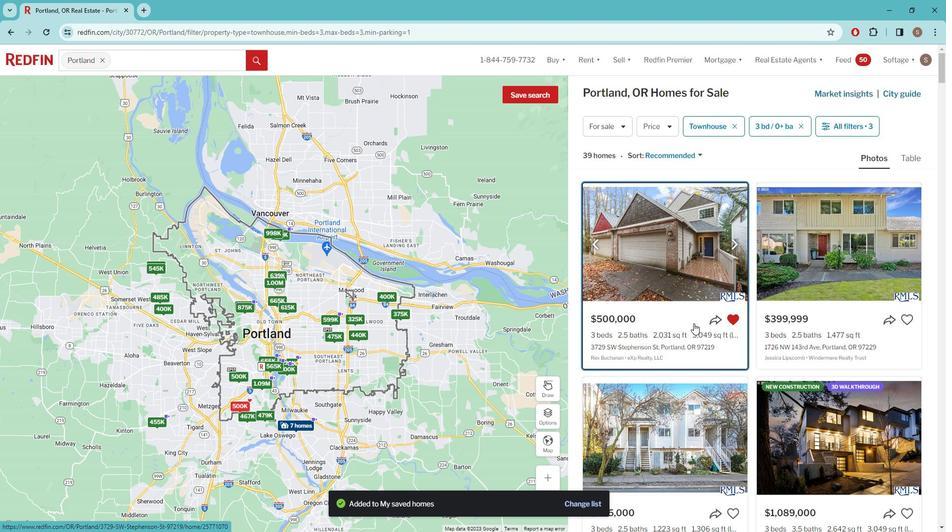 
